 Task: Search one way flight ticket for 1 adult, 6 children, 1 infant in seat and 1 infant on lap in business from Philadelphia: Philadelphia International Airport to Fort Wayne: Fort Wayne International Airport on 8-4-2023. Choice of flights is American. Number of bags: 2 checked bags. Price is upto 45000. Outbound departure time preference is 10:15.
Action: Mouse moved to (344, 299)
Screenshot: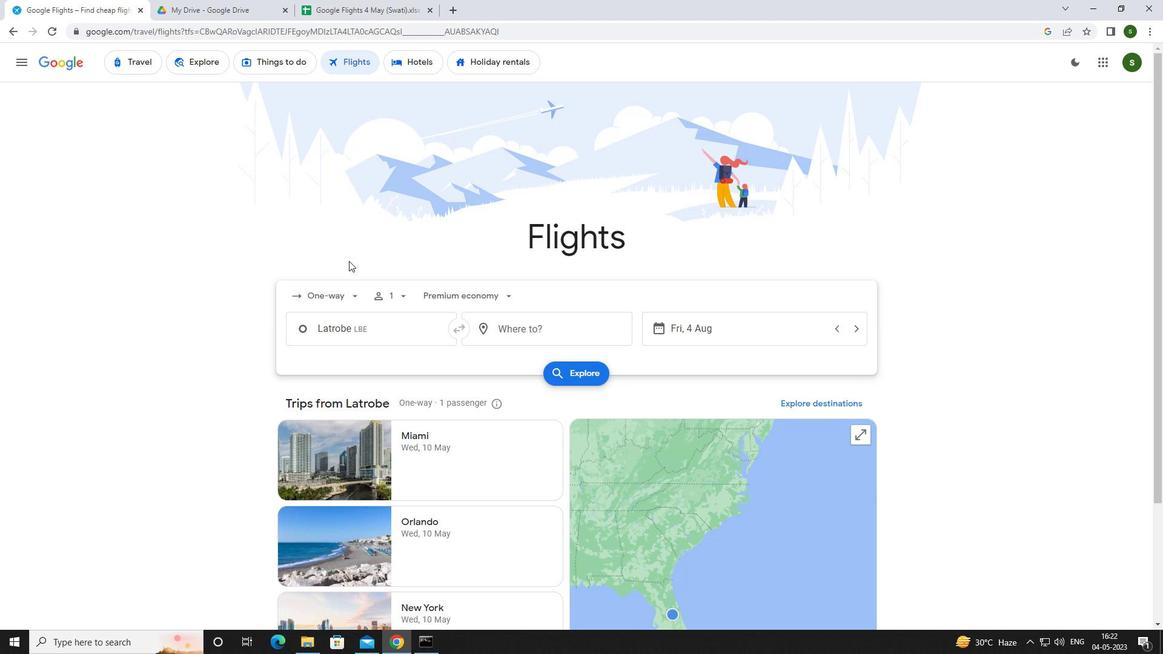 
Action: Mouse pressed left at (344, 299)
Screenshot: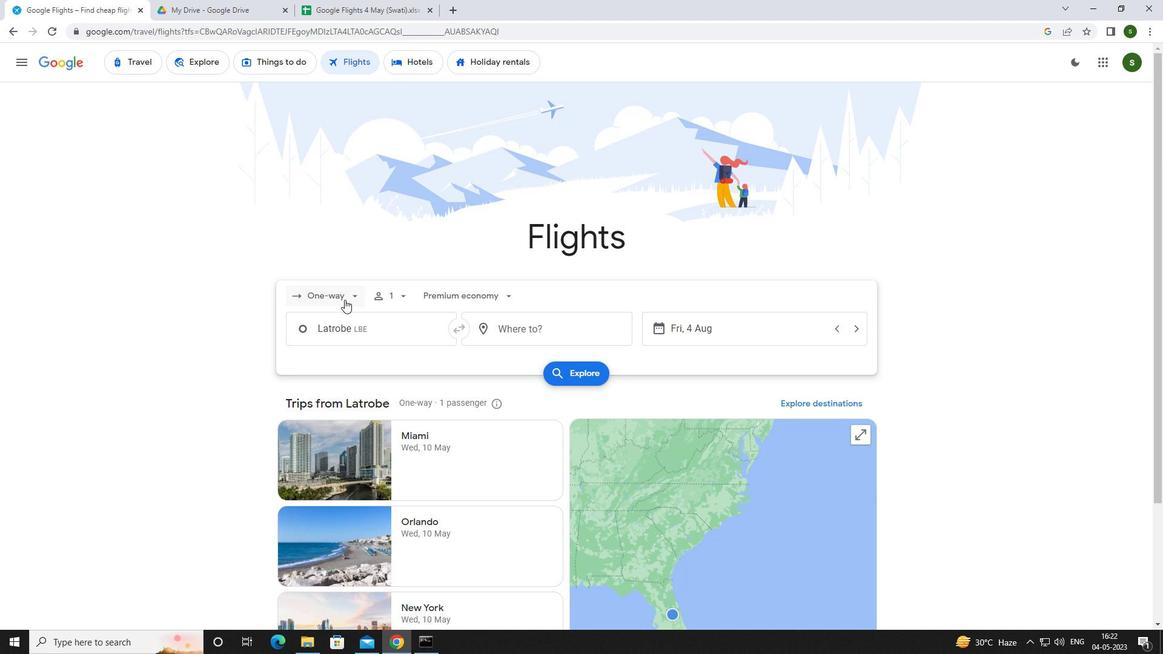 
Action: Mouse moved to (342, 348)
Screenshot: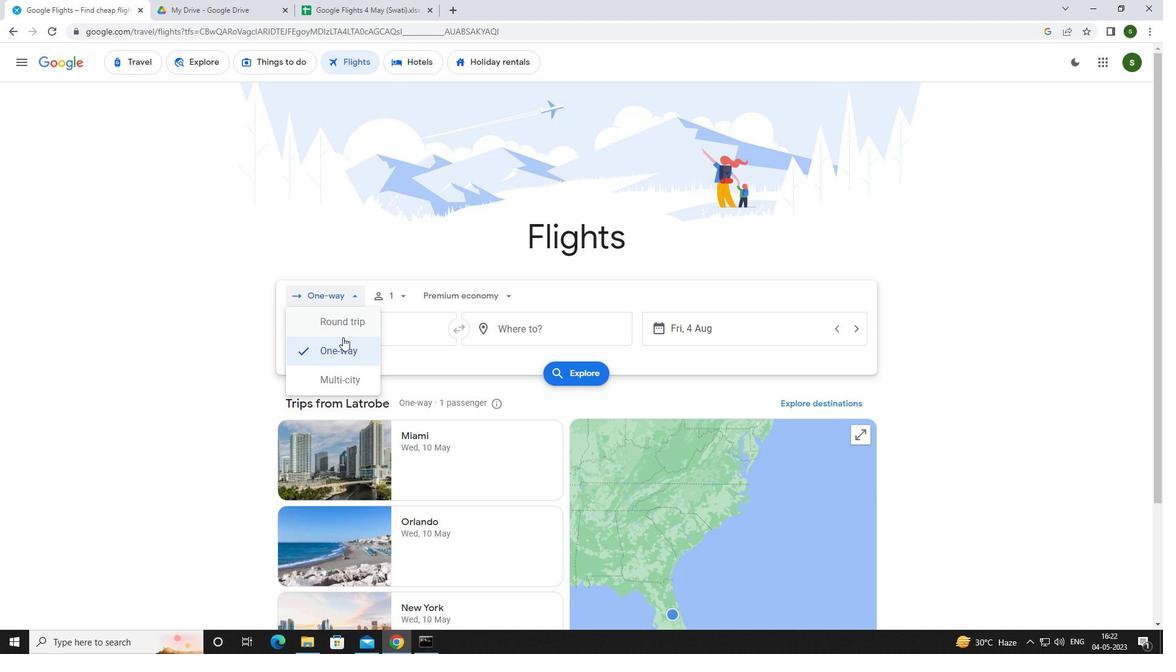 
Action: Mouse pressed left at (342, 348)
Screenshot: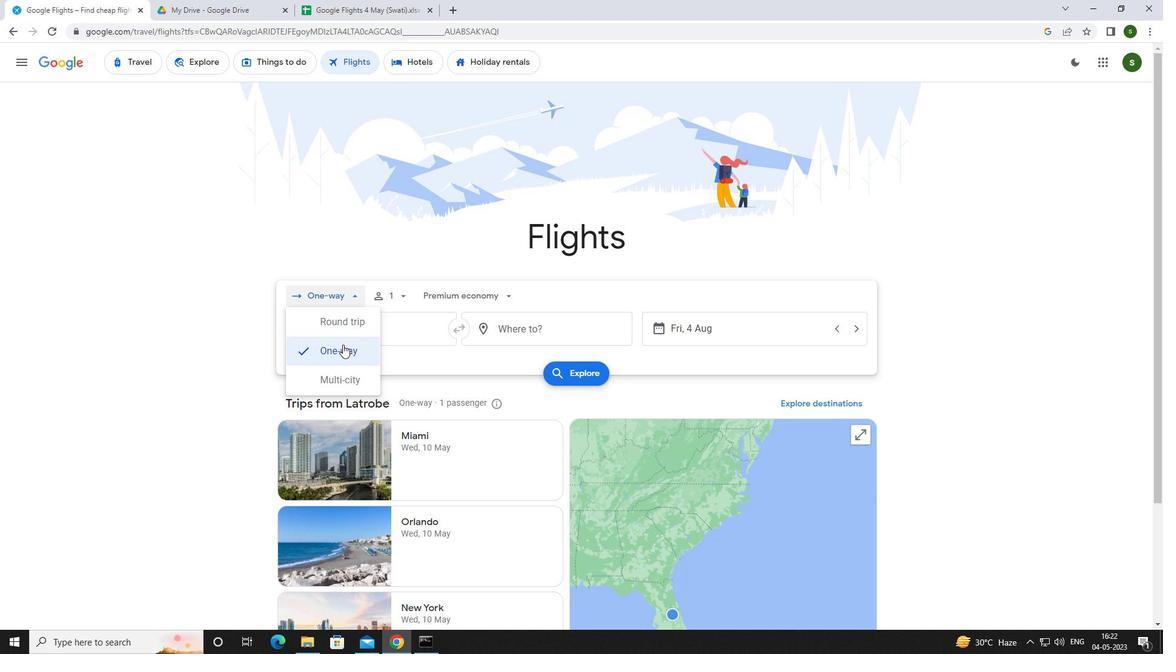 
Action: Mouse moved to (409, 294)
Screenshot: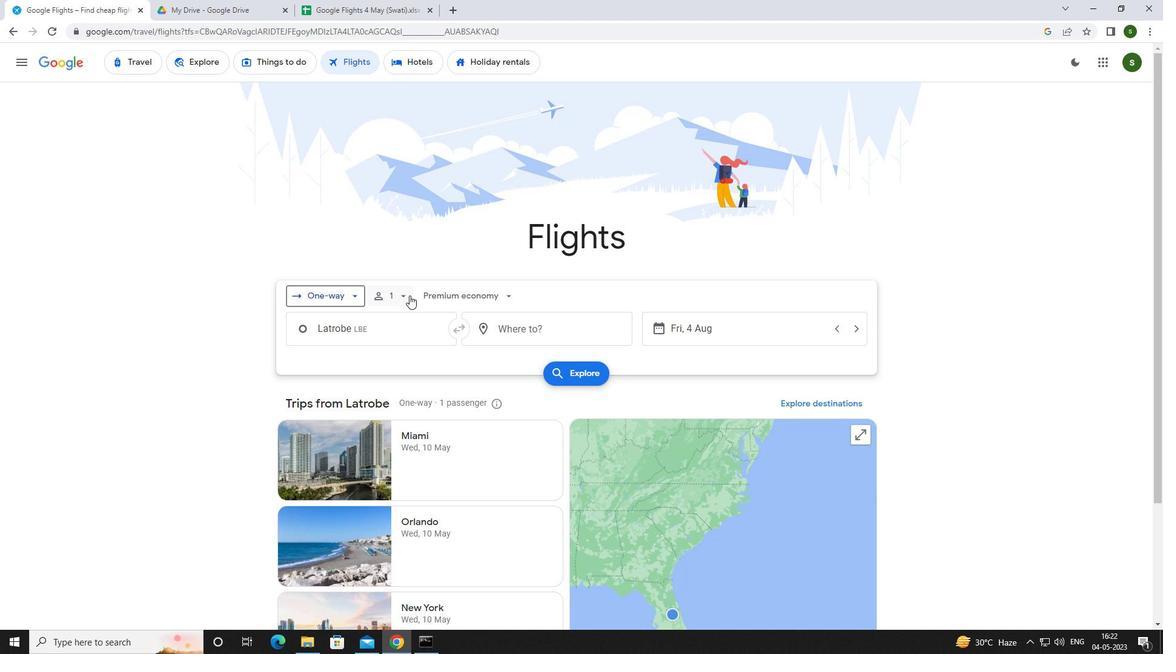 
Action: Mouse pressed left at (409, 294)
Screenshot: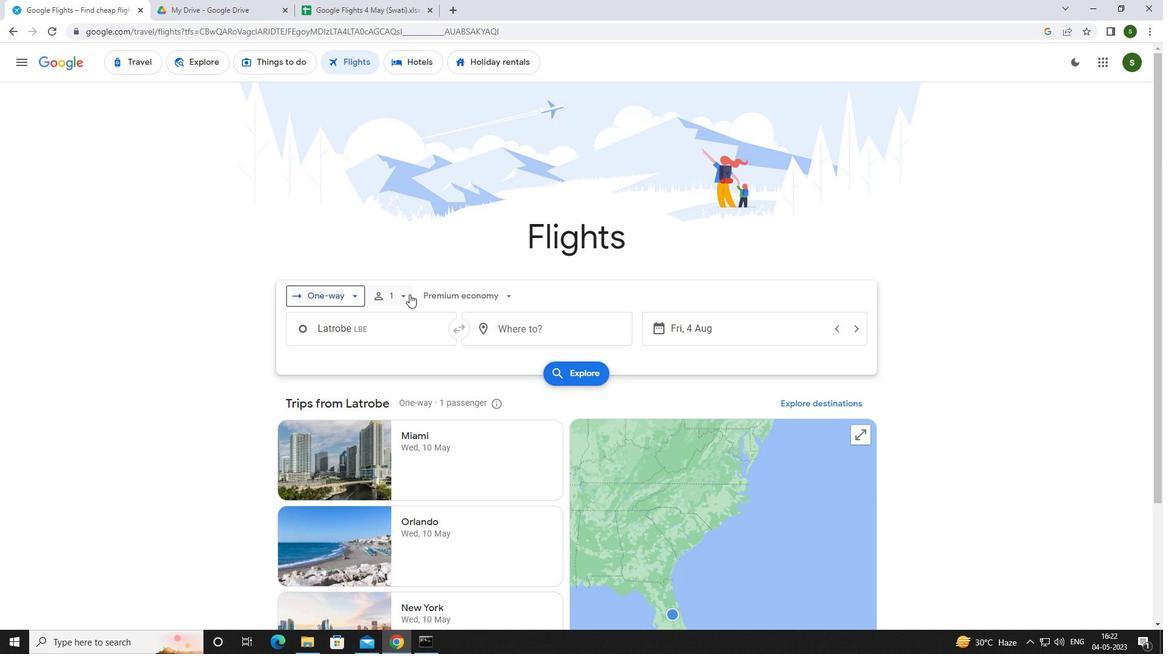 
Action: Mouse moved to (497, 357)
Screenshot: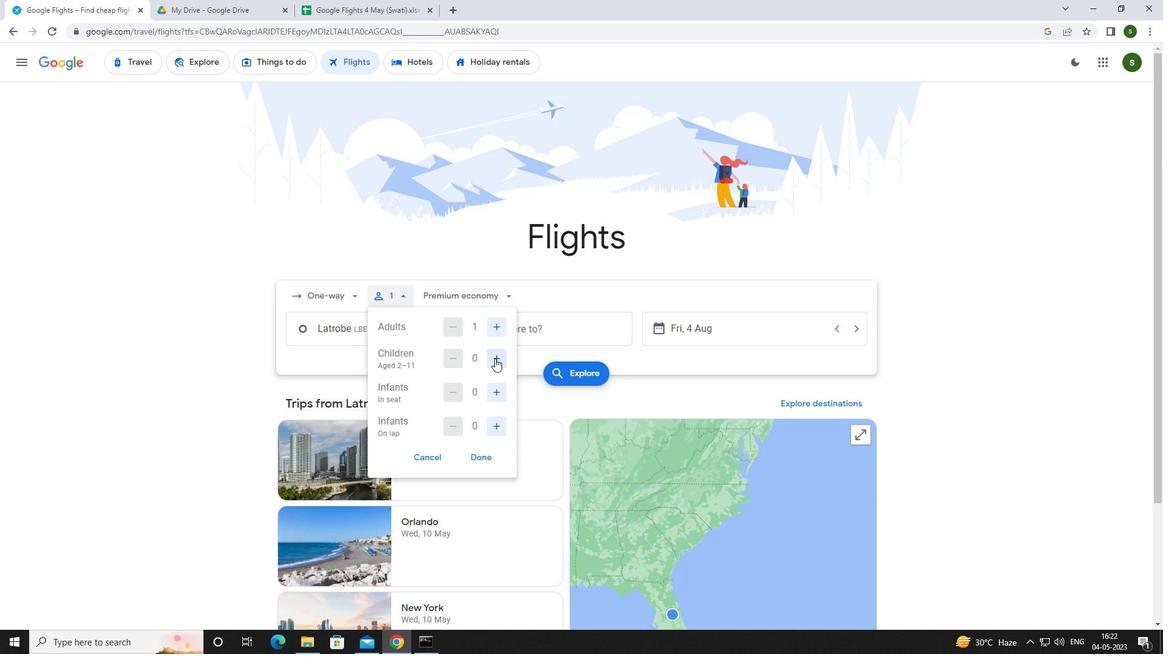 
Action: Mouse pressed left at (497, 357)
Screenshot: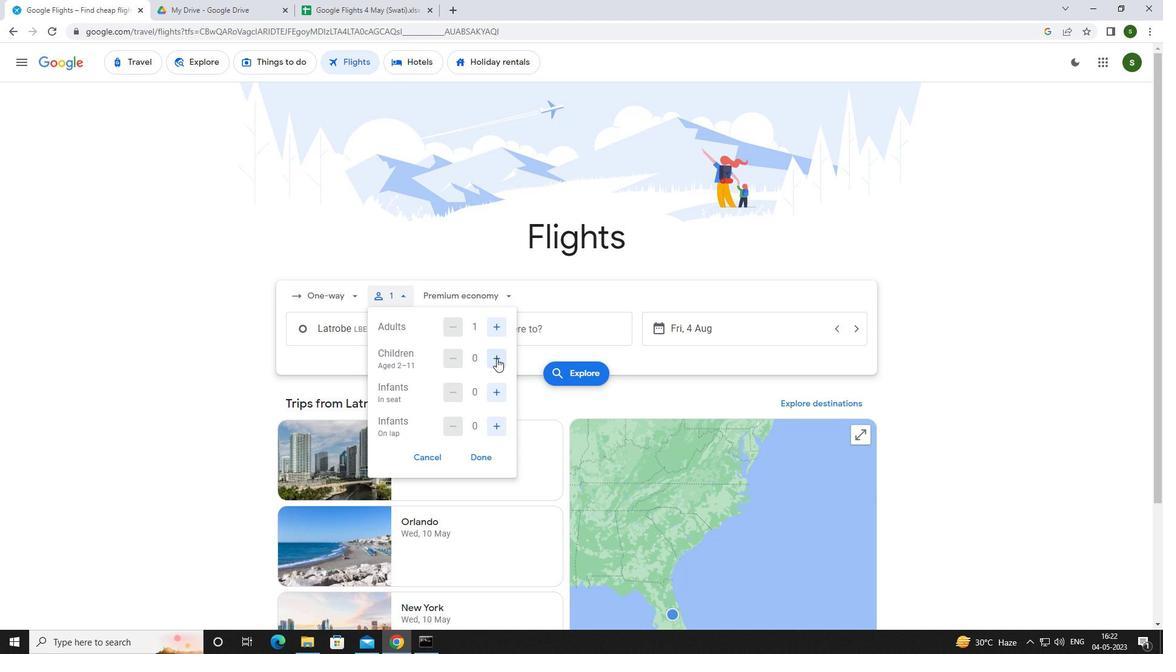 
Action: Mouse pressed left at (497, 357)
Screenshot: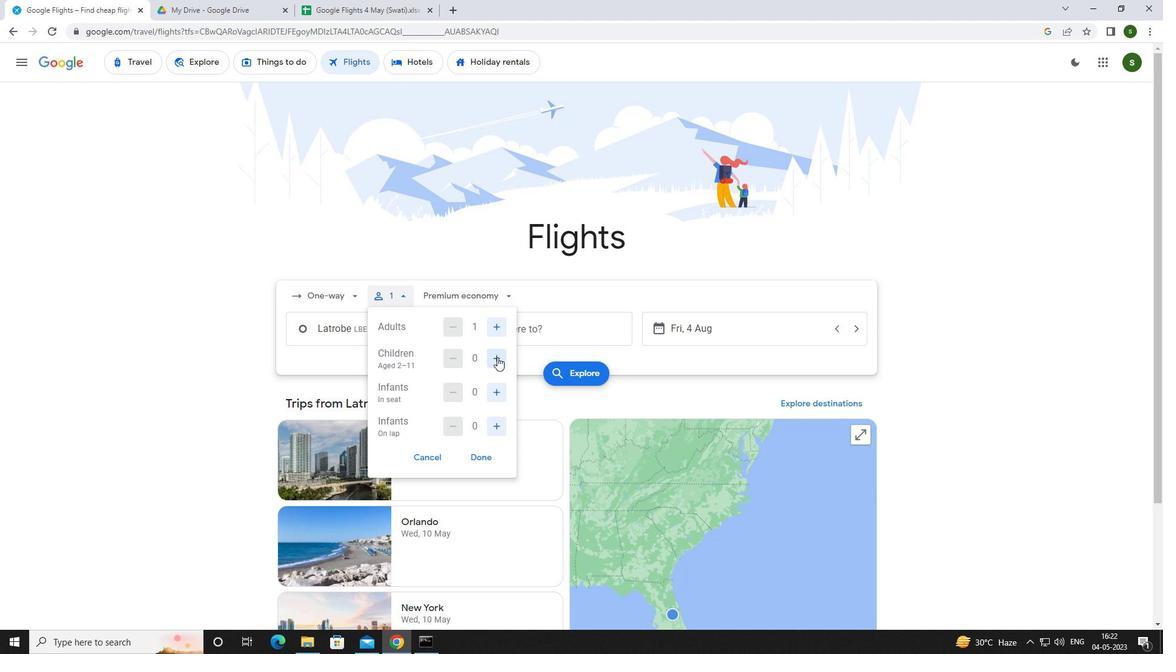 
Action: Mouse pressed left at (497, 357)
Screenshot: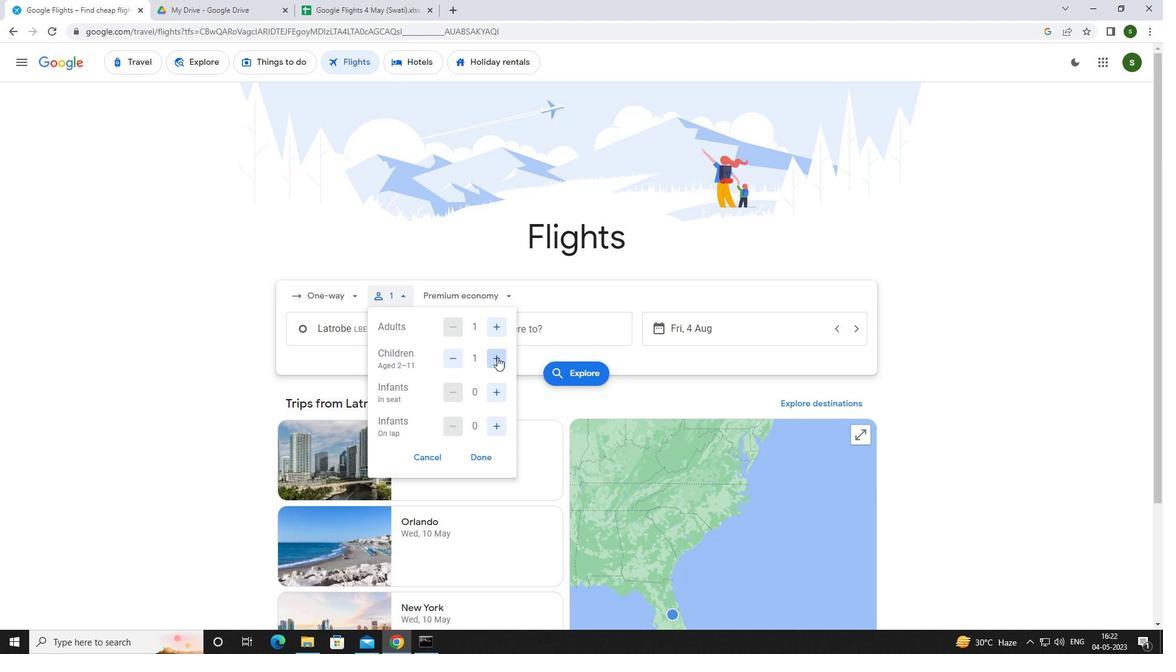 
Action: Mouse pressed left at (497, 357)
Screenshot: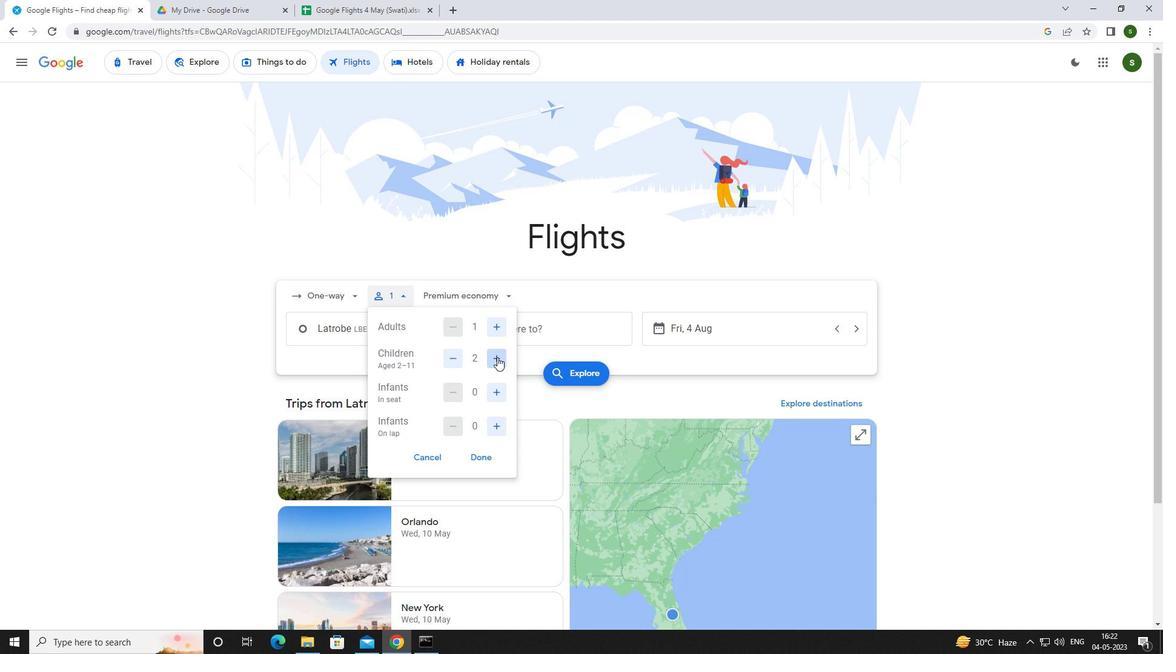 
Action: Mouse pressed left at (497, 357)
Screenshot: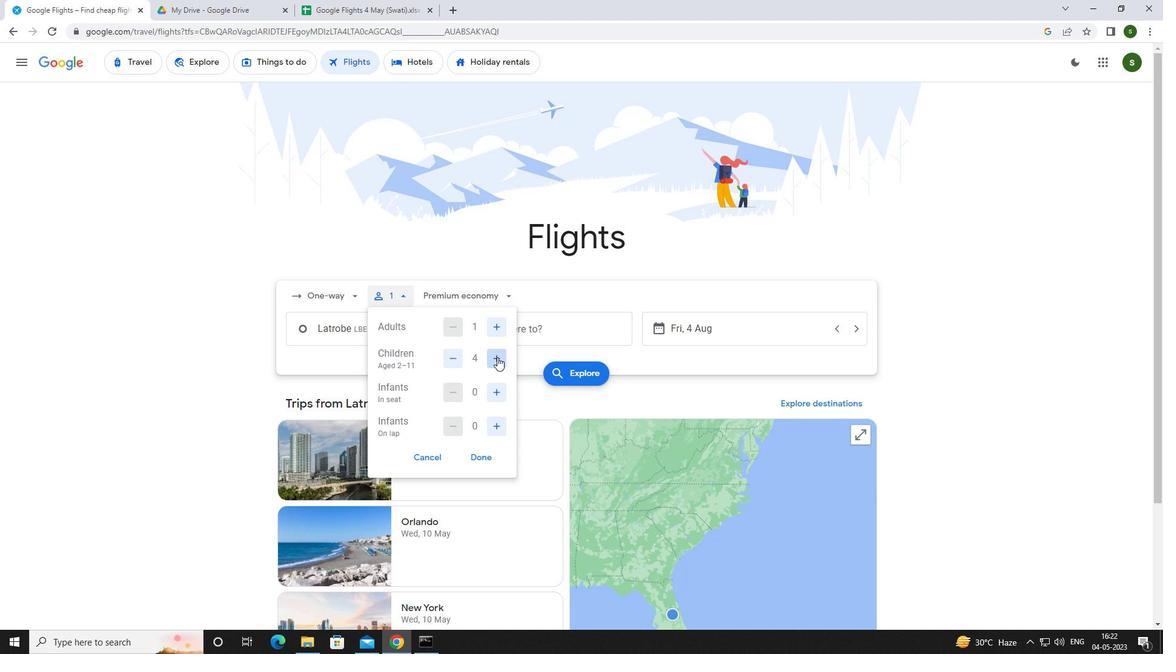 
Action: Mouse pressed left at (497, 357)
Screenshot: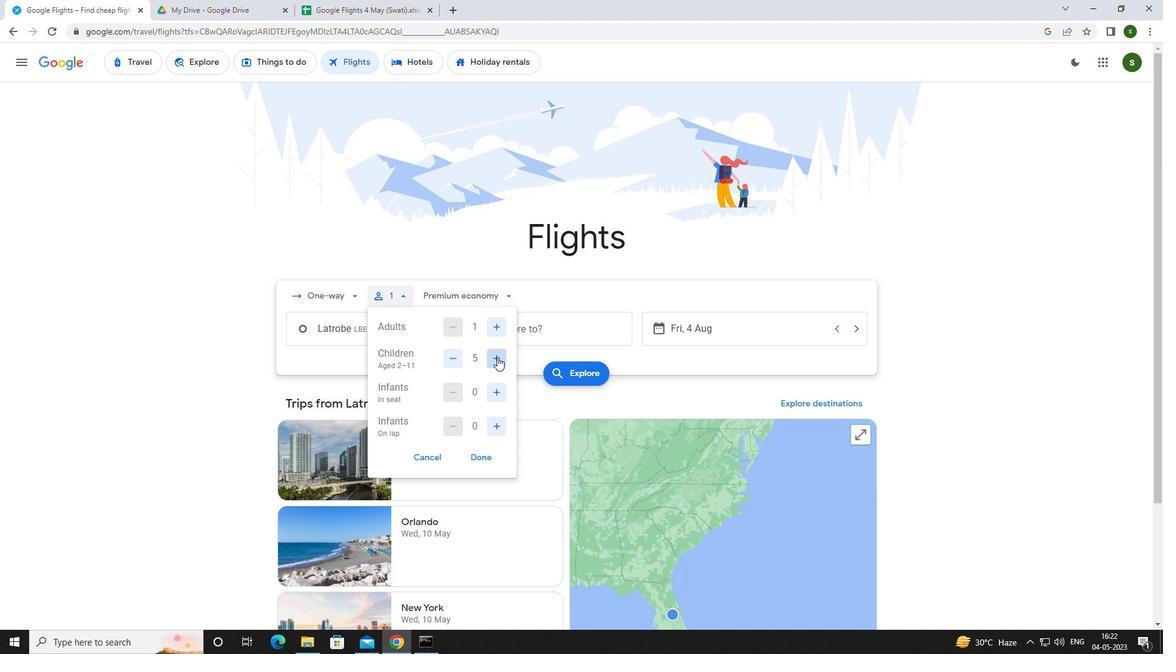 
Action: Mouse moved to (496, 386)
Screenshot: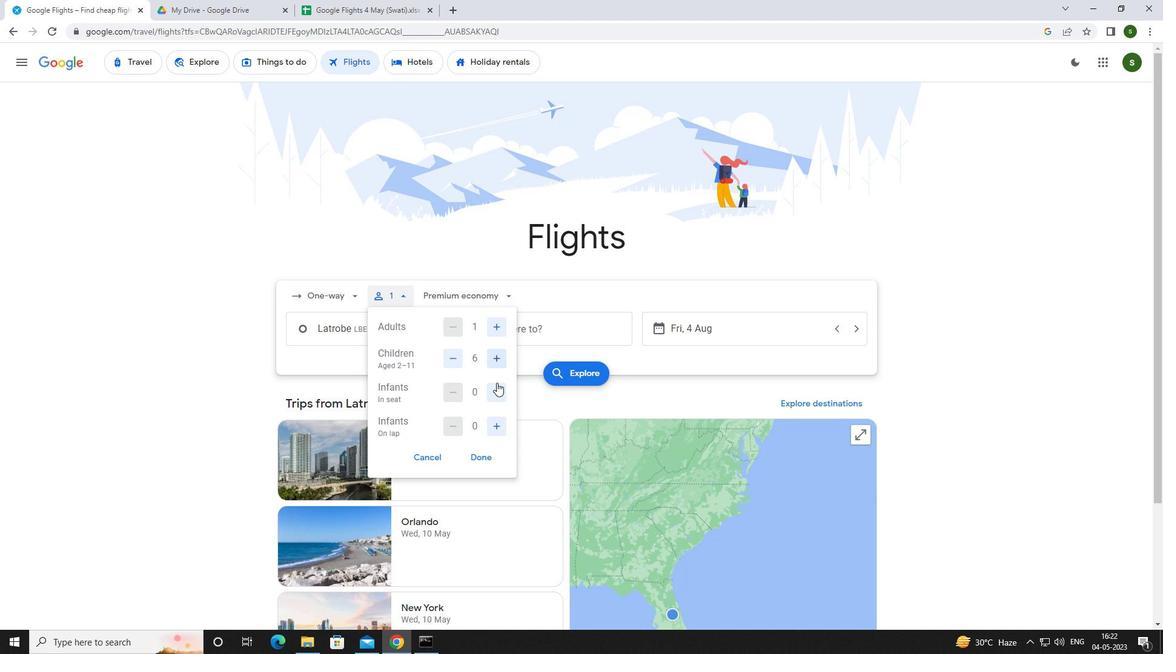 
Action: Mouse pressed left at (496, 386)
Screenshot: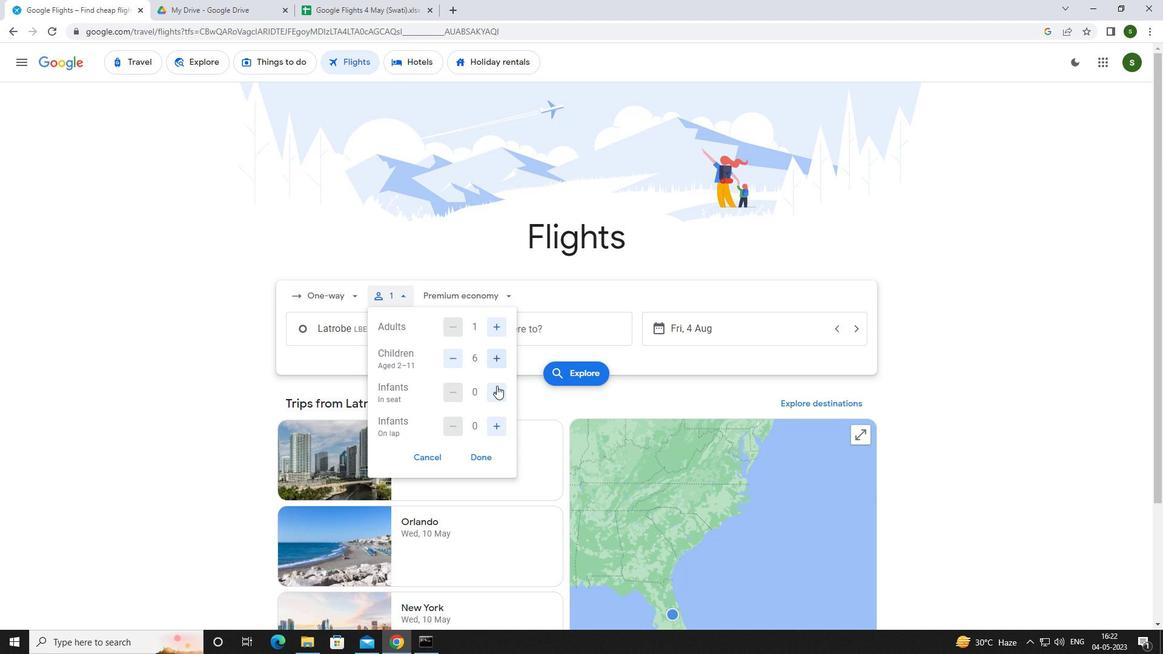
Action: Mouse moved to (491, 425)
Screenshot: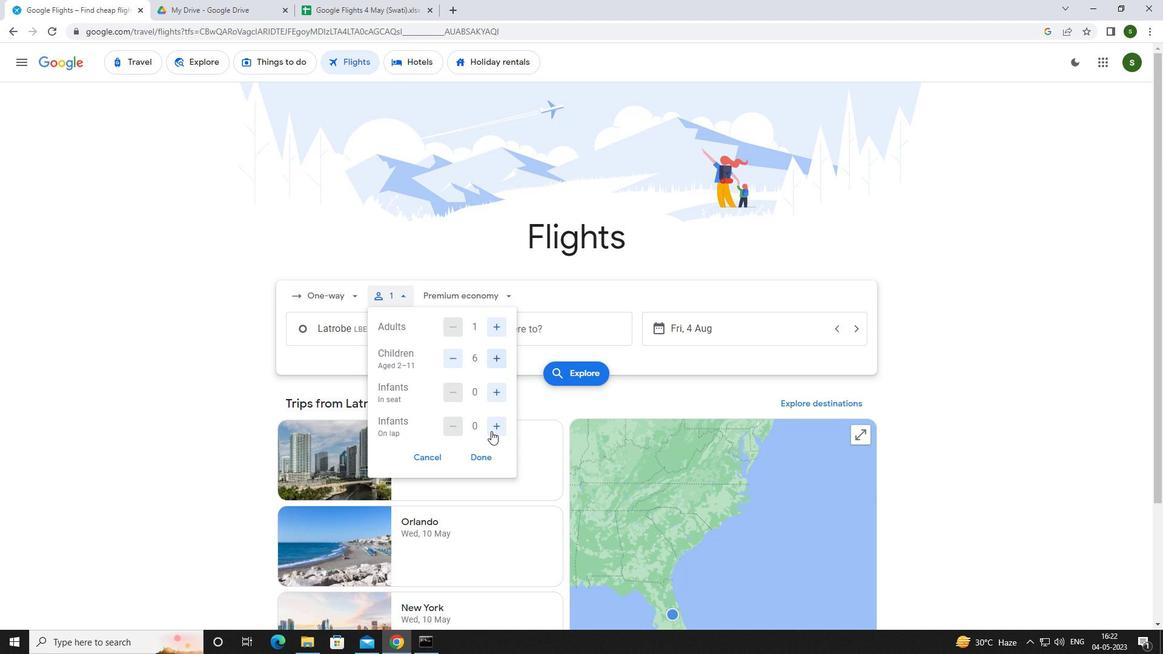 
Action: Mouse pressed left at (491, 425)
Screenshot: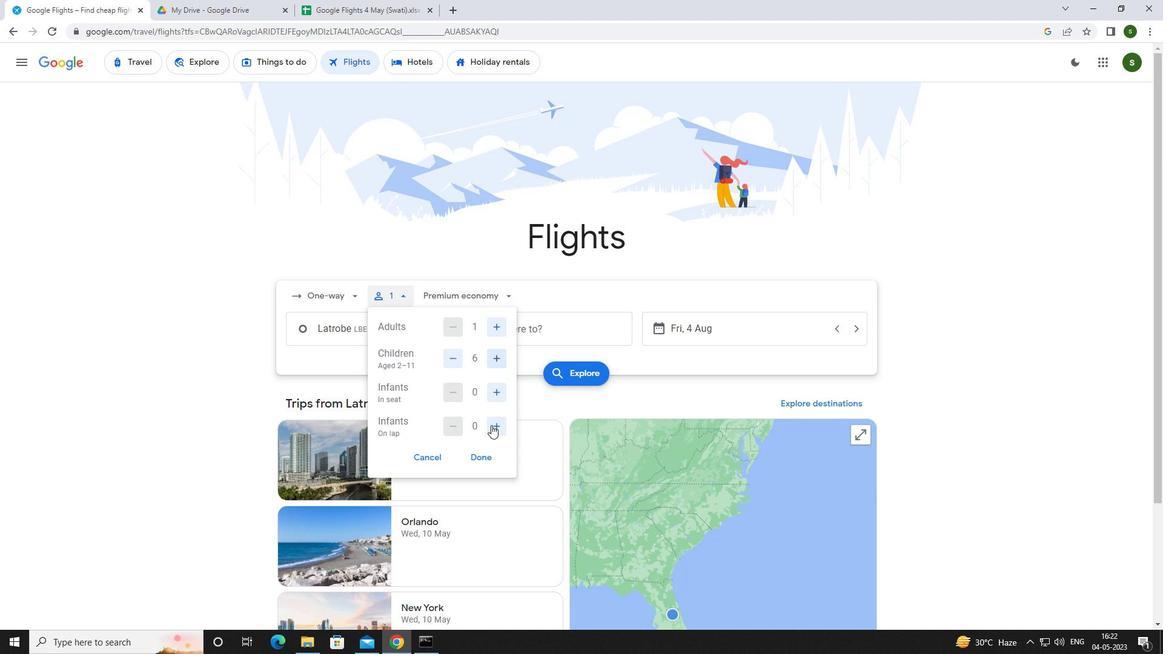 
Action: Mouse moved to (472, 290)
Screenshot: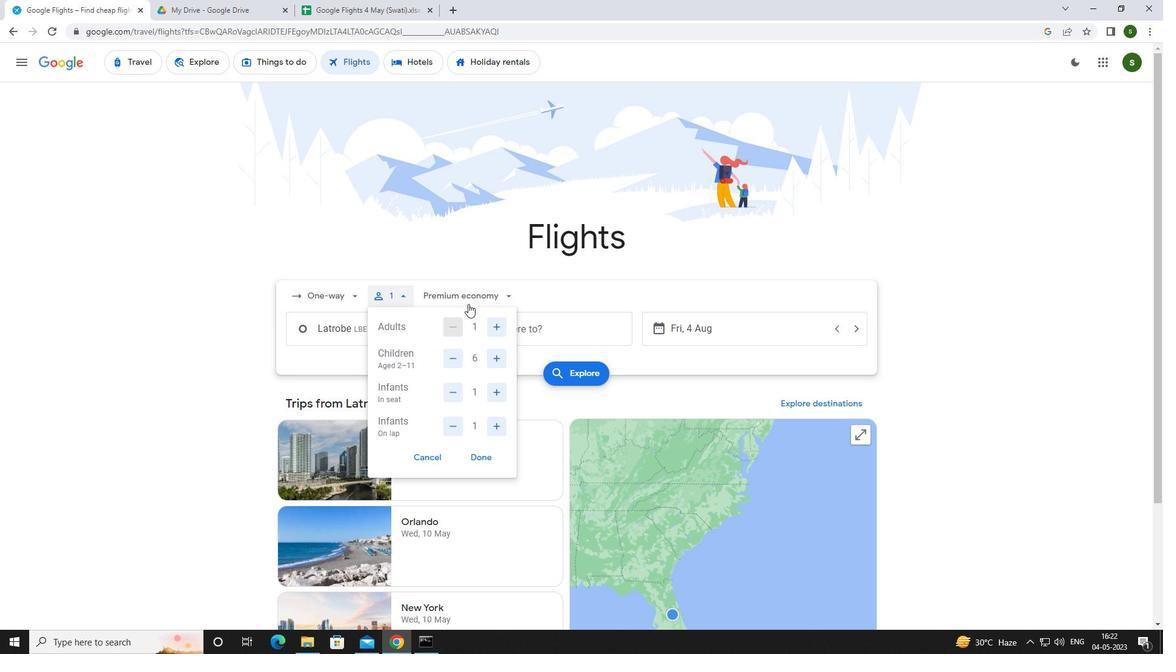 
Action: Mouse pressed left at (472, 290)
Screenshot: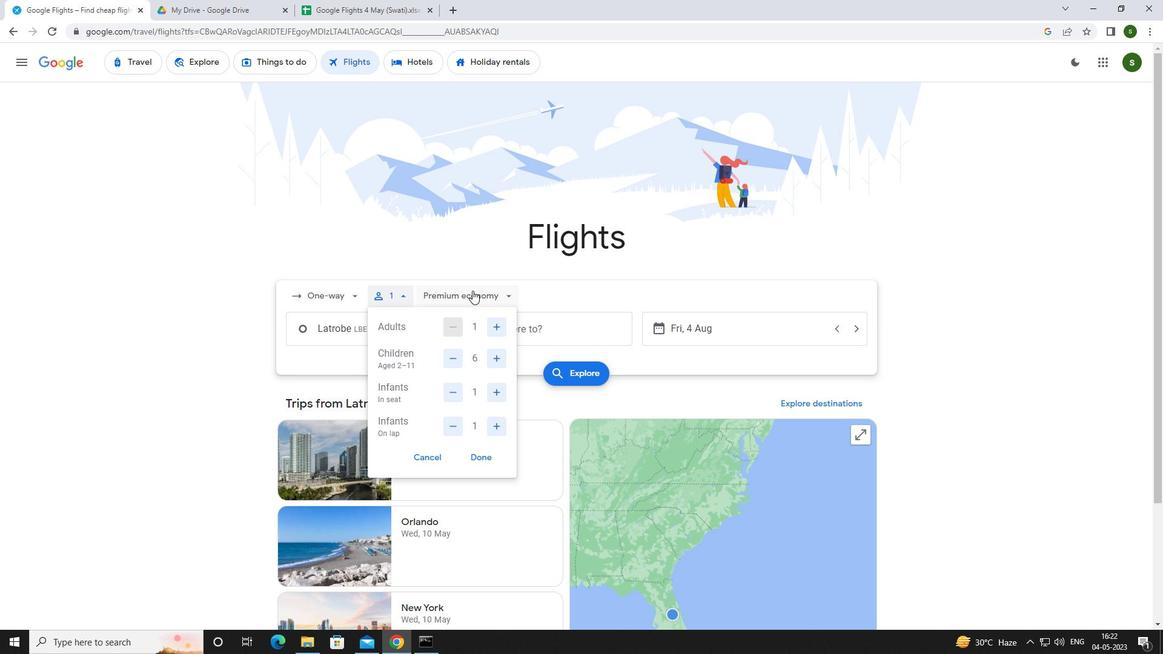 
Action: Mouse moved to (482, 374)
Screenshot: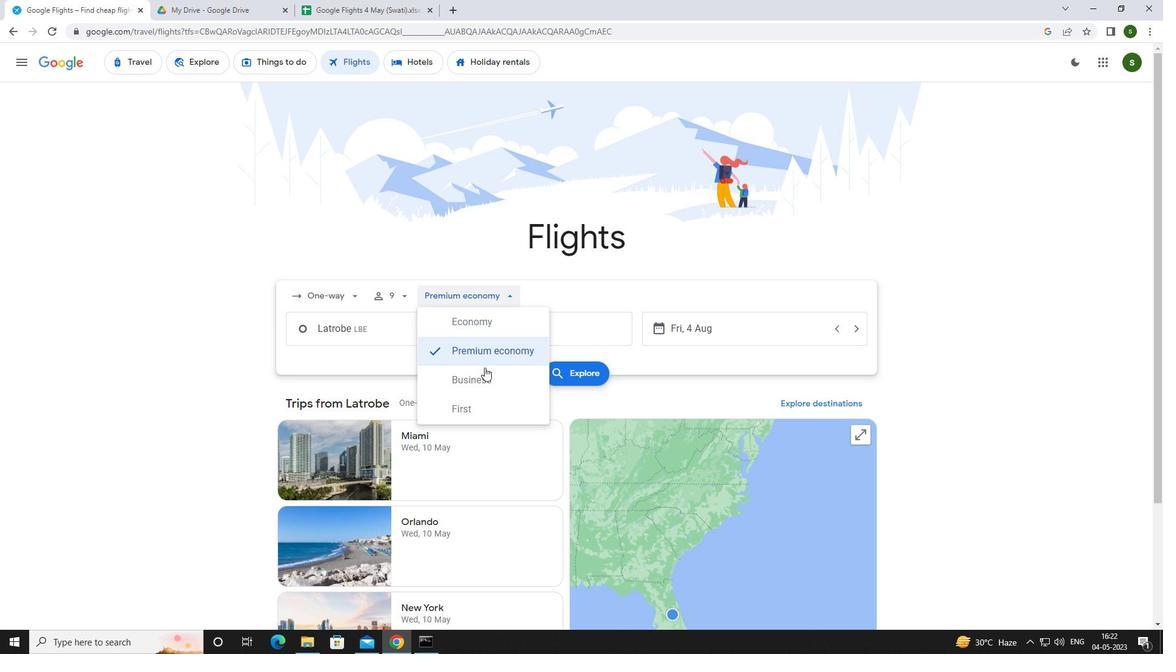 
Action: Mouse pressed left at (482, 374)
Screenshot: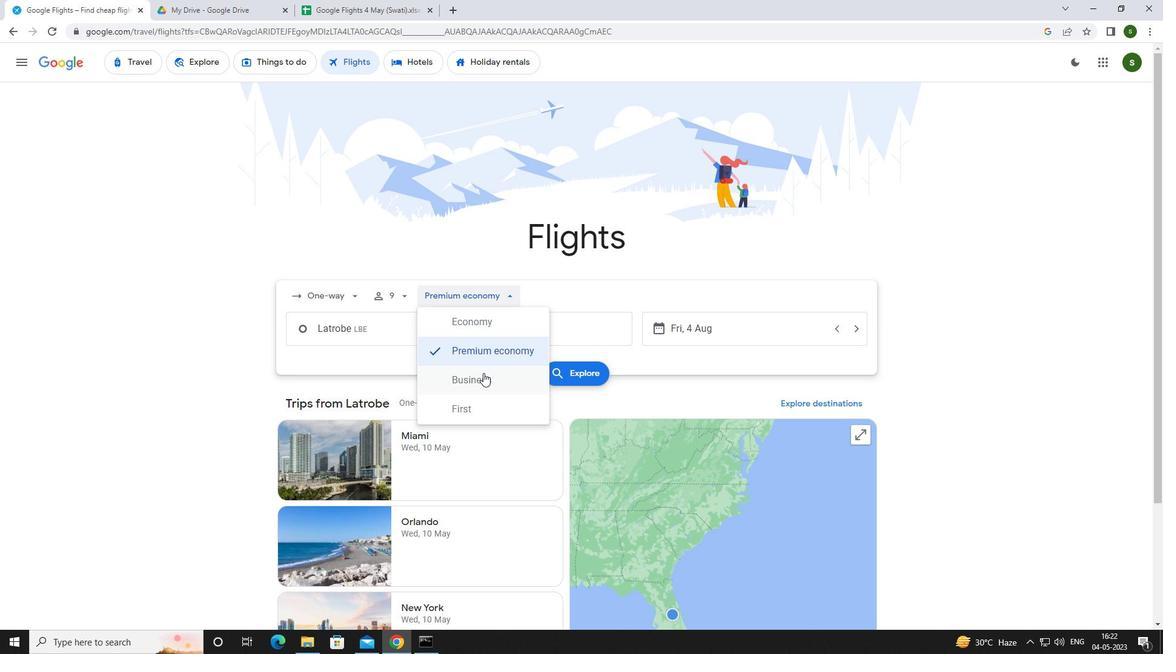 
Action: Mouse moved to (405, 328)
Screenshot: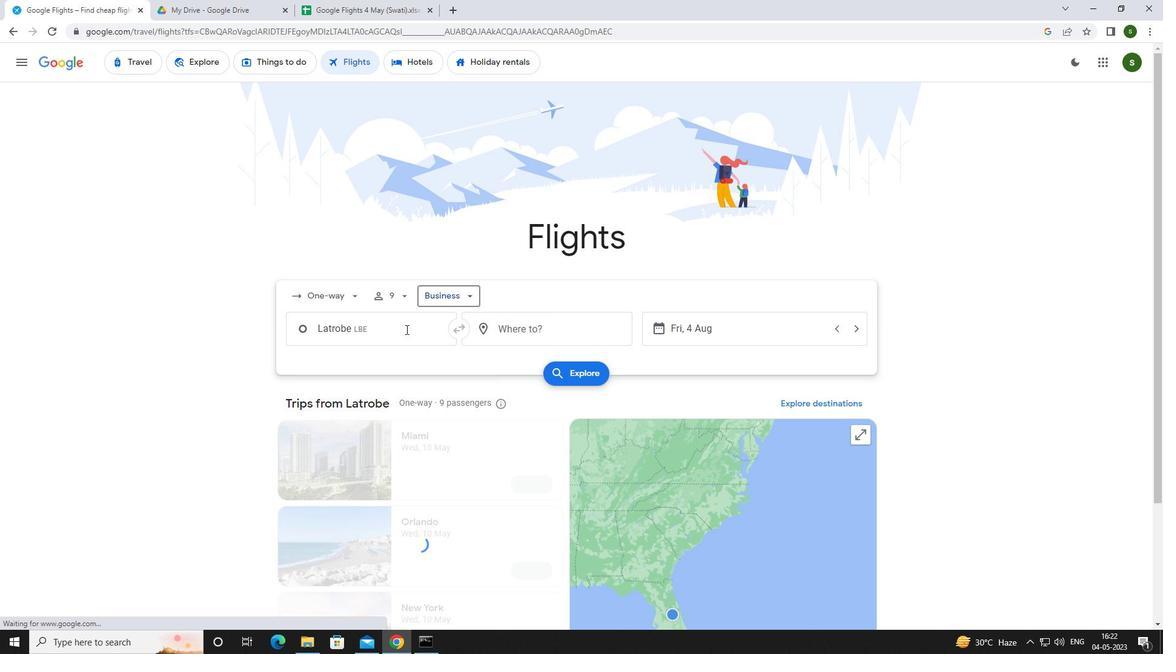 
Action: Mouse pressed left at (405, 328)
Screenshot: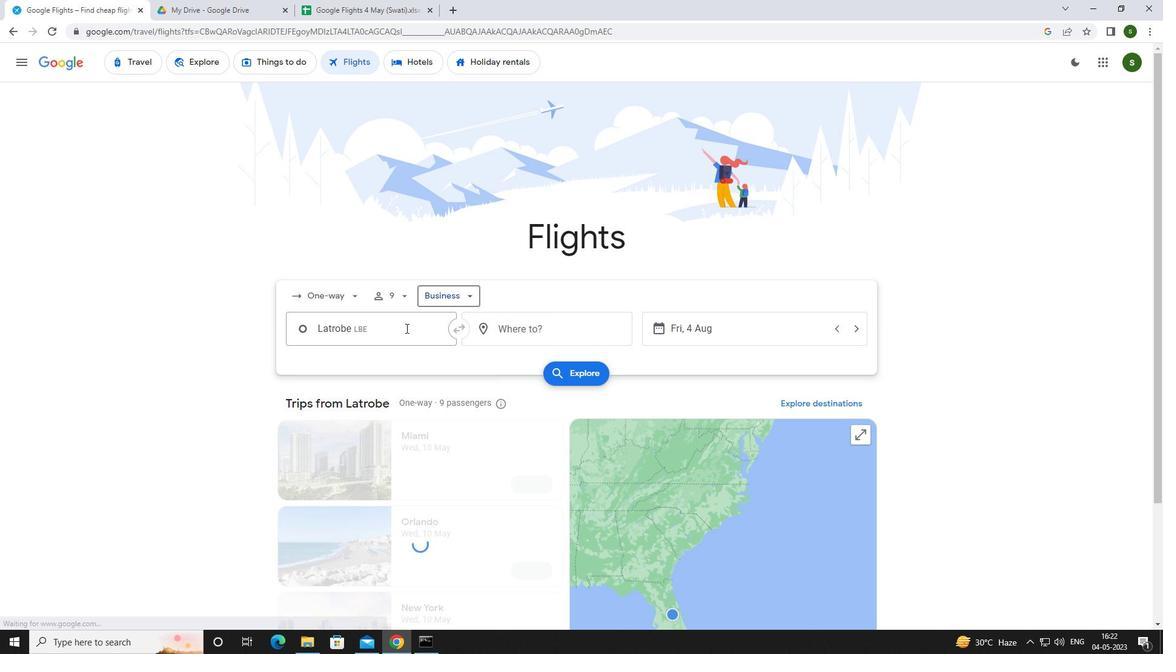 
Action: Mouse moved to (405, 327)
Screenshot: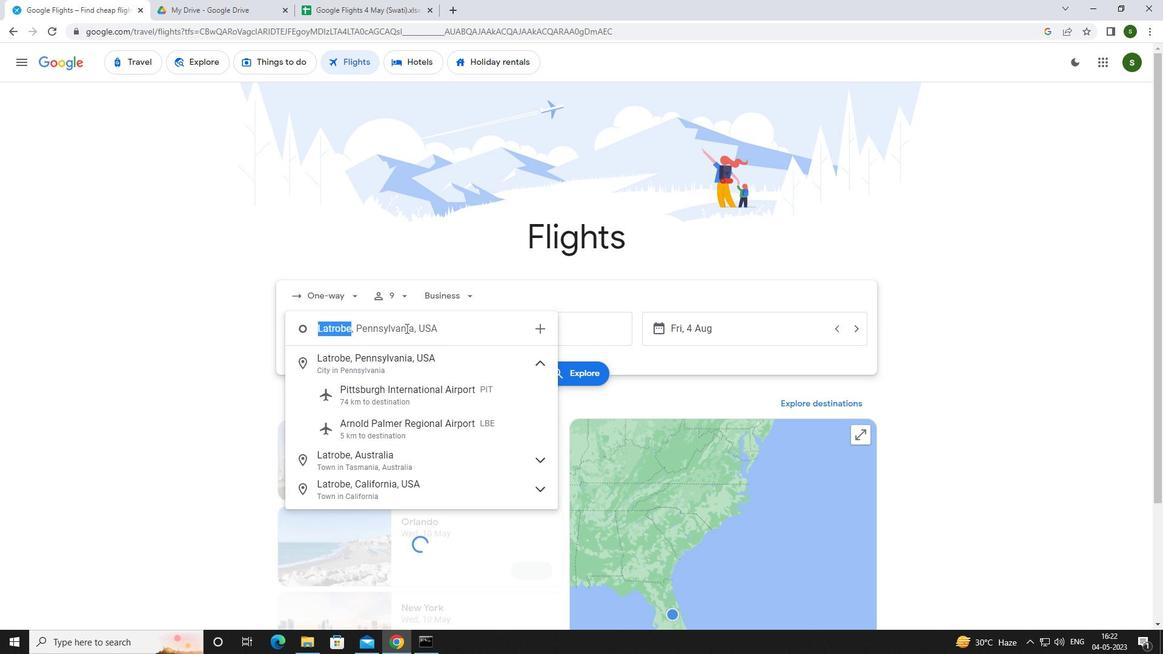 
Action: Key pressed <Key.caps_lock>p<Key.caps_lock>hiladelph
Screenshot: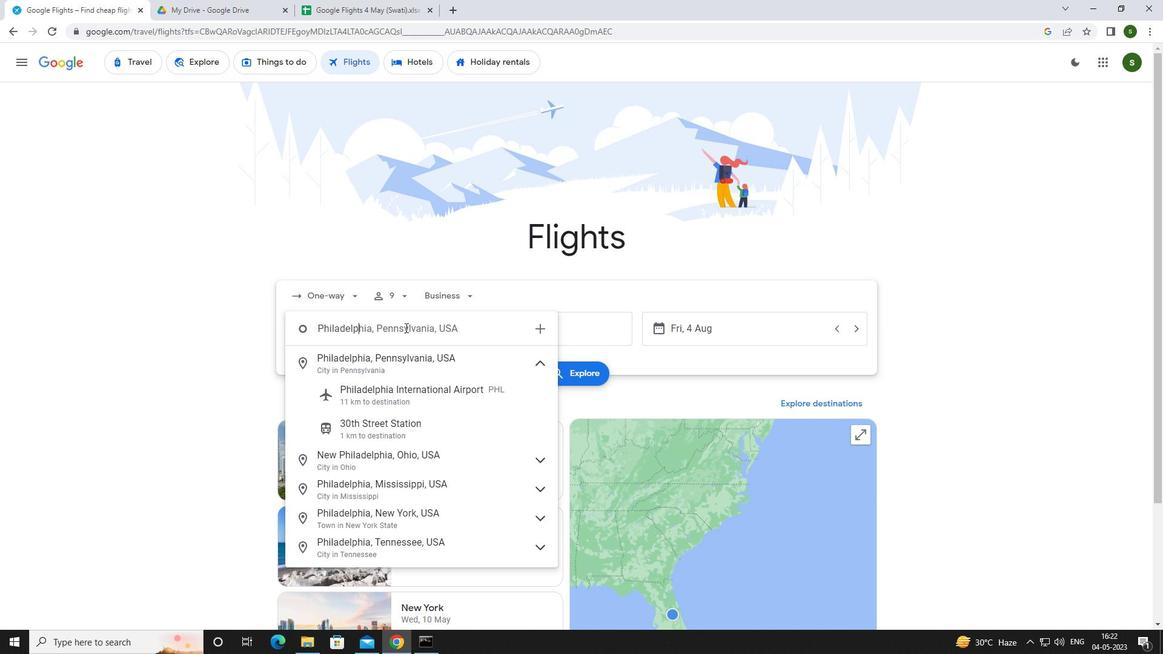 
Action: Mouse moved to (392, 394)
Screenshot: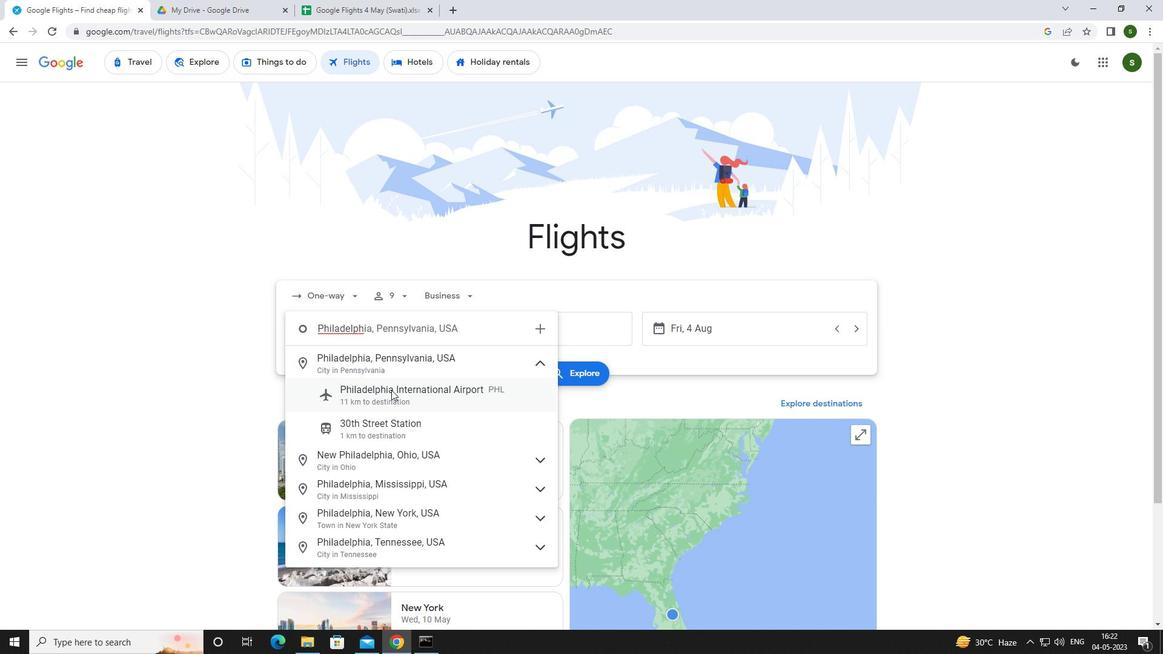 
Action: Mouse pressed left at (392, 394)
Screenshot: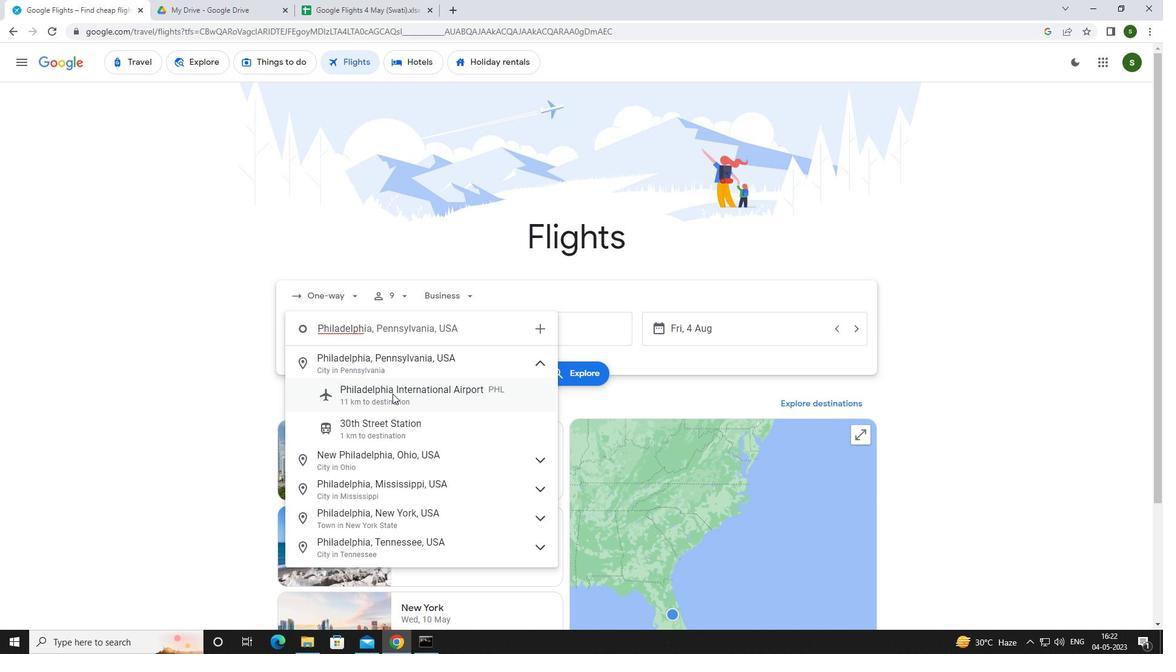 
Action: Mouse moved to (524, 333)
Screenshot: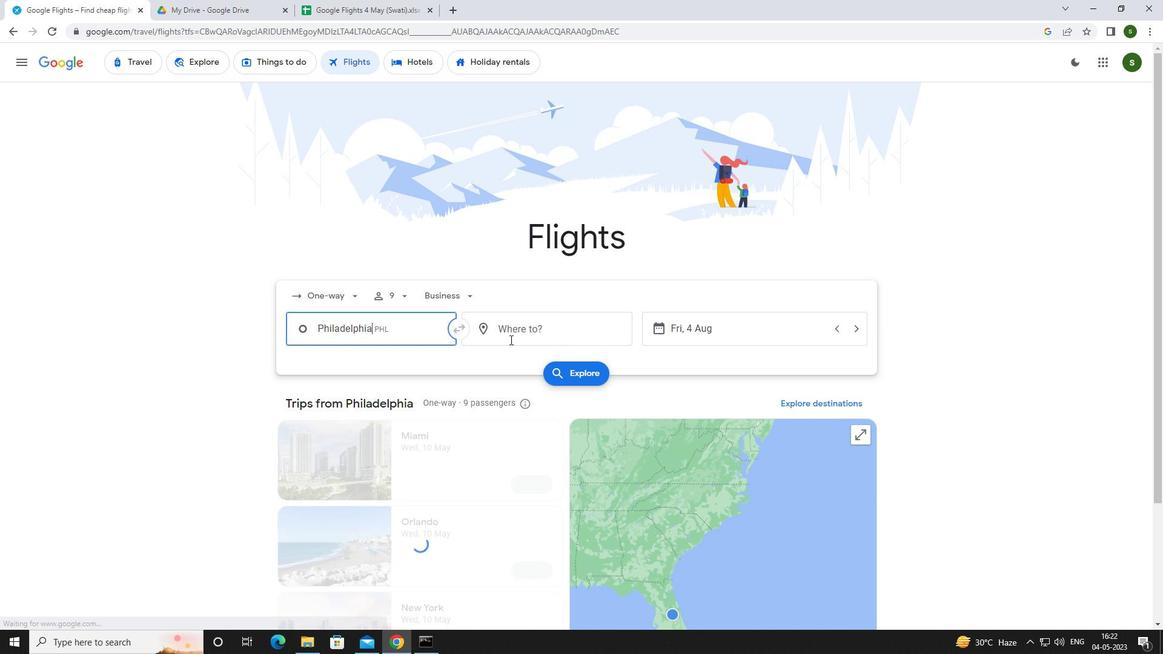 
Action: Mouse pressed left at (524, 333)
Screenshot: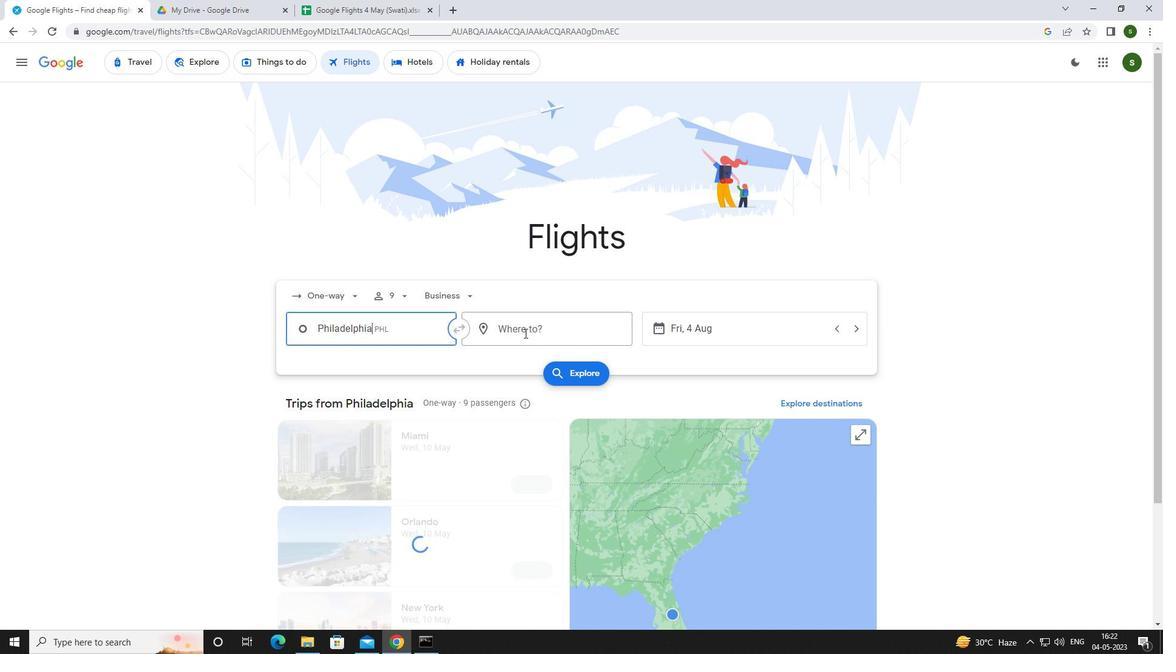 
Action: Mouse moved to (502, 341)
Screenshot: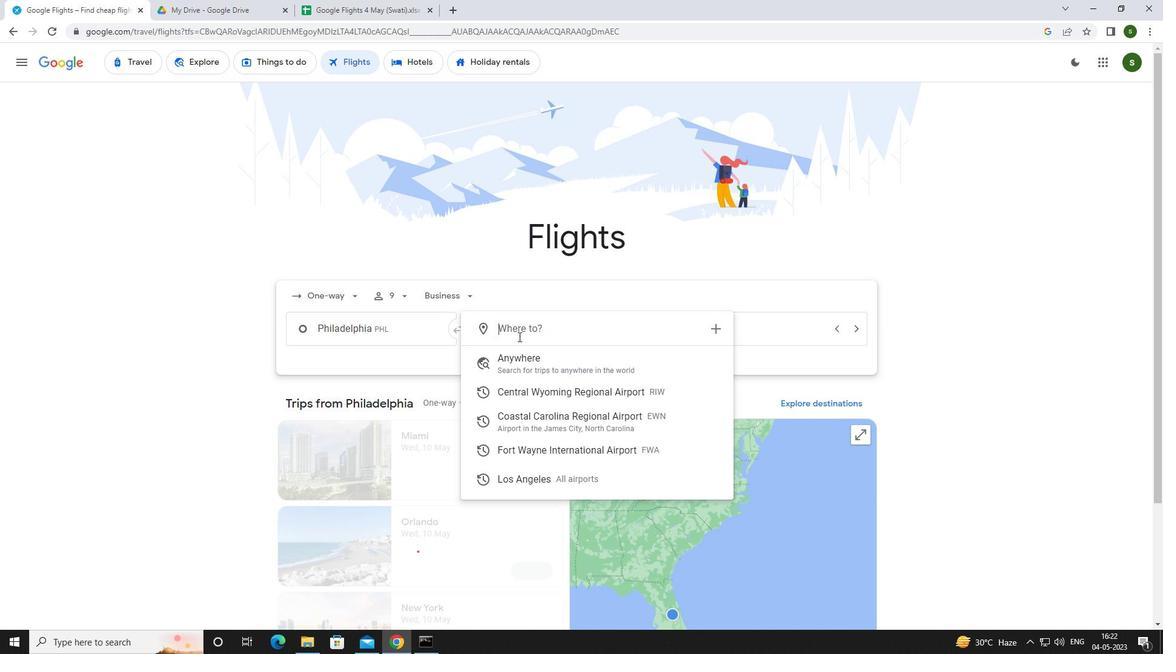 
Action: Key pressed <Key.caps_lock>f<Key.caps_lock>ort<Key.space><Key.caps_lock>w<Key.caps_lock>ay
Screenshot: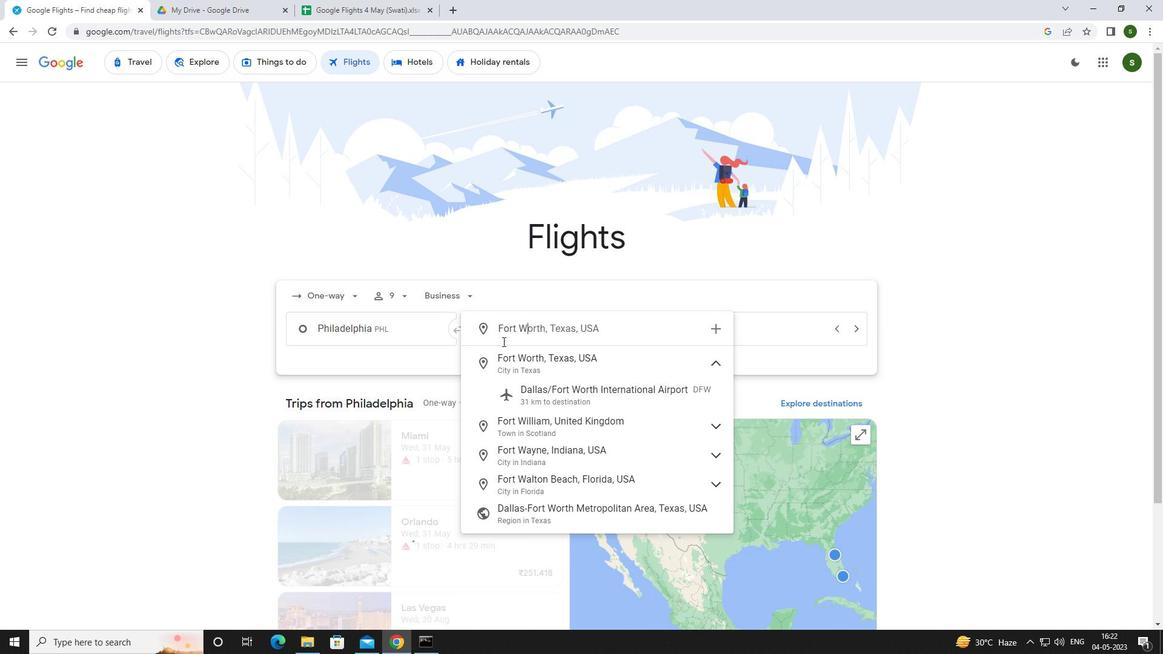 
Action: Mouse moved to (544, 396)
Screenshot: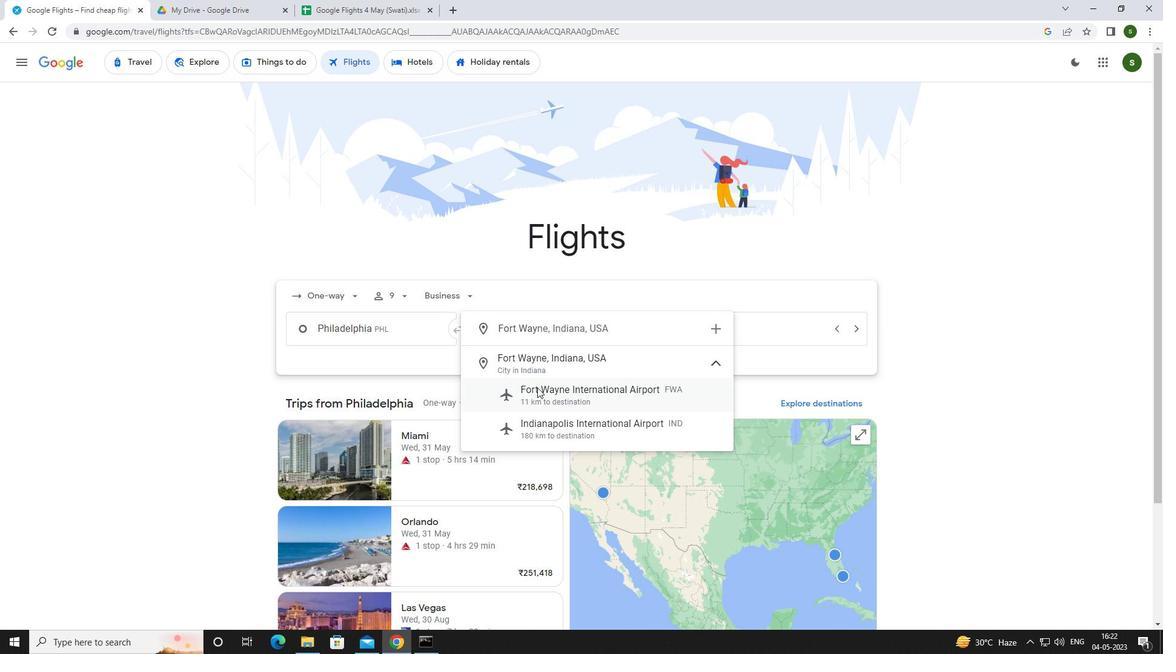 
Action: Mouse pressed left at (544, 396)
Screenshot: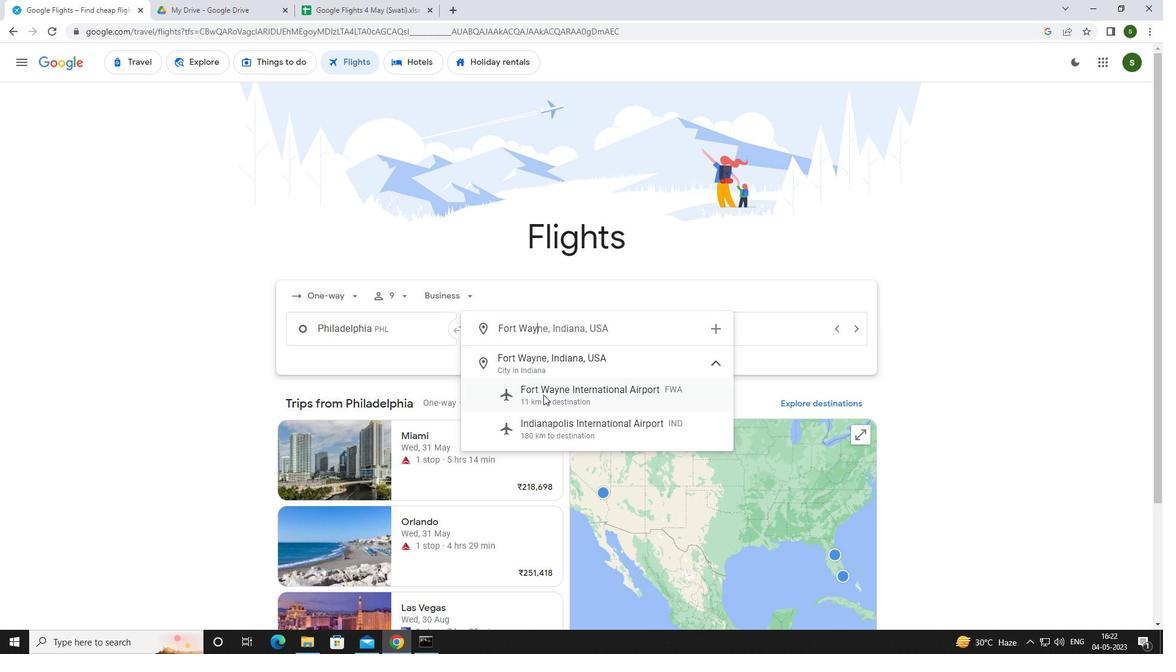 
Action: Mouse moved to (748, 315)
Screenshot: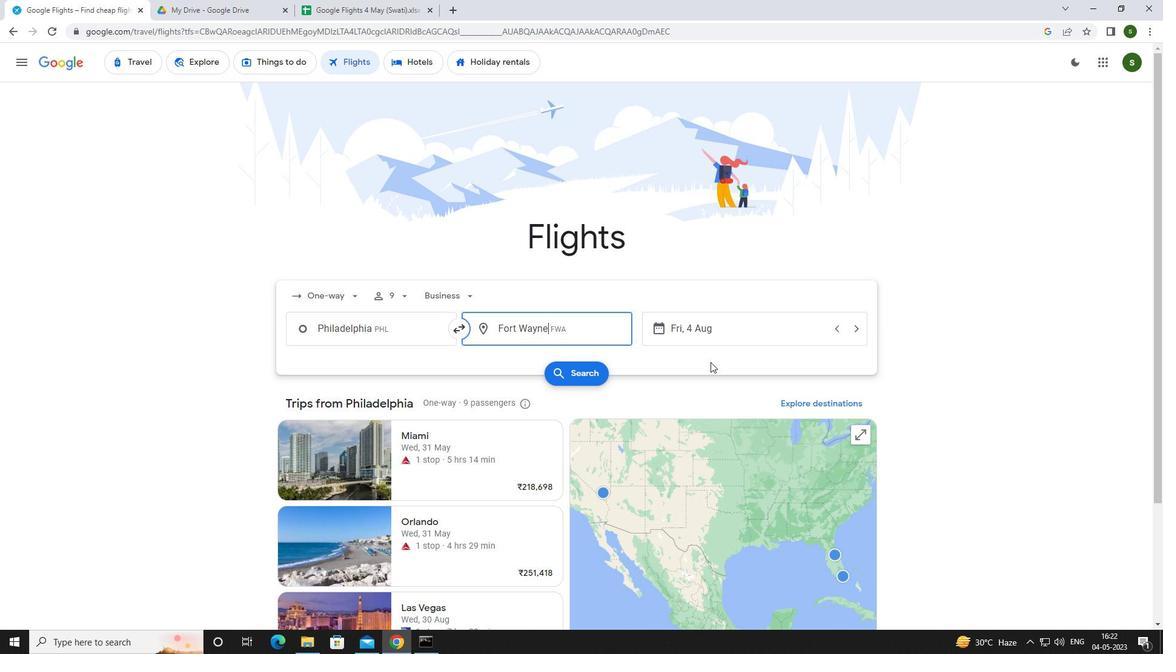
Action: Mouse pressed left at (748, 315)
Screenshot: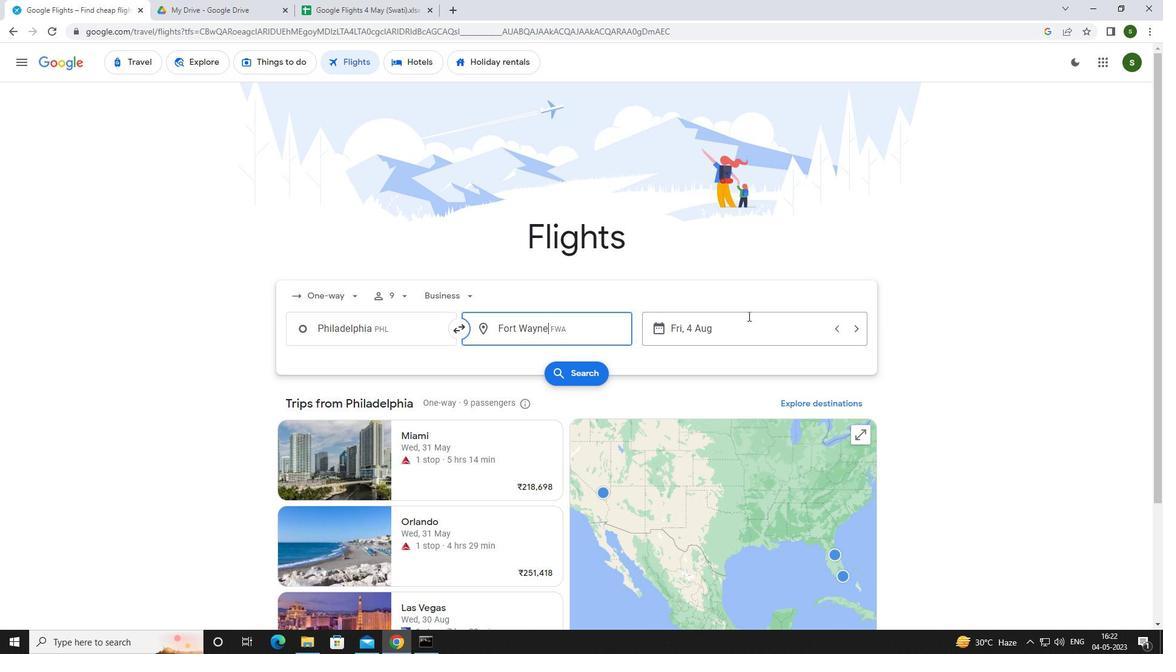 
Action: Mouse moved to (578, 413)
Screenshot: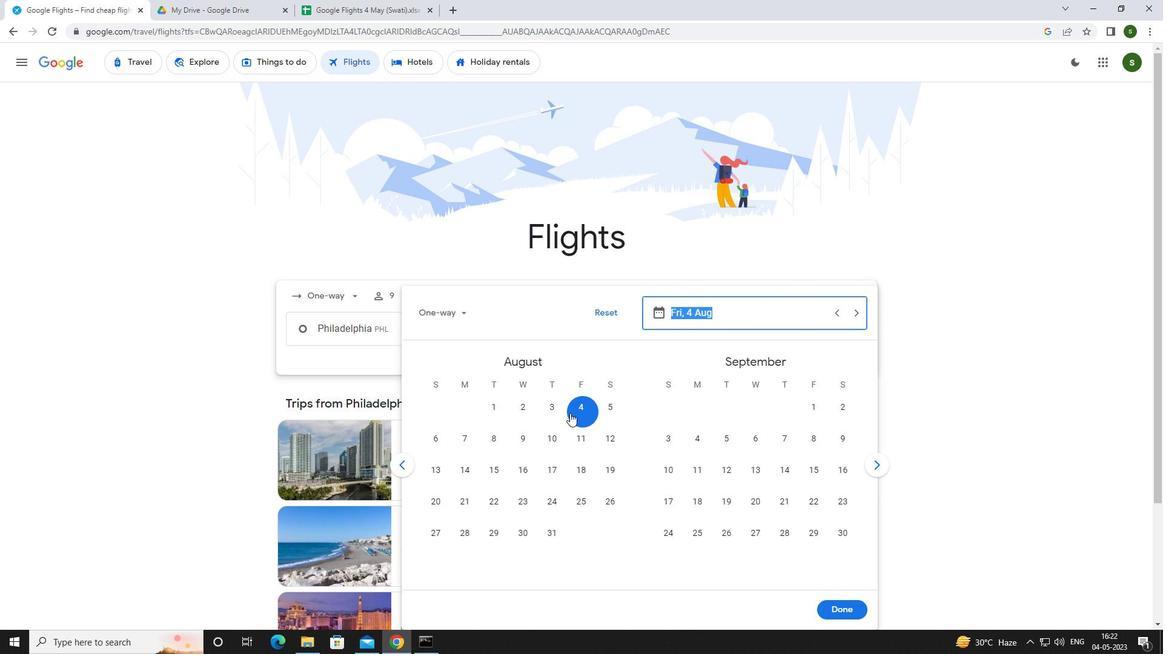 
Action: Mouse pressed left at (578, 413)
Screenshot: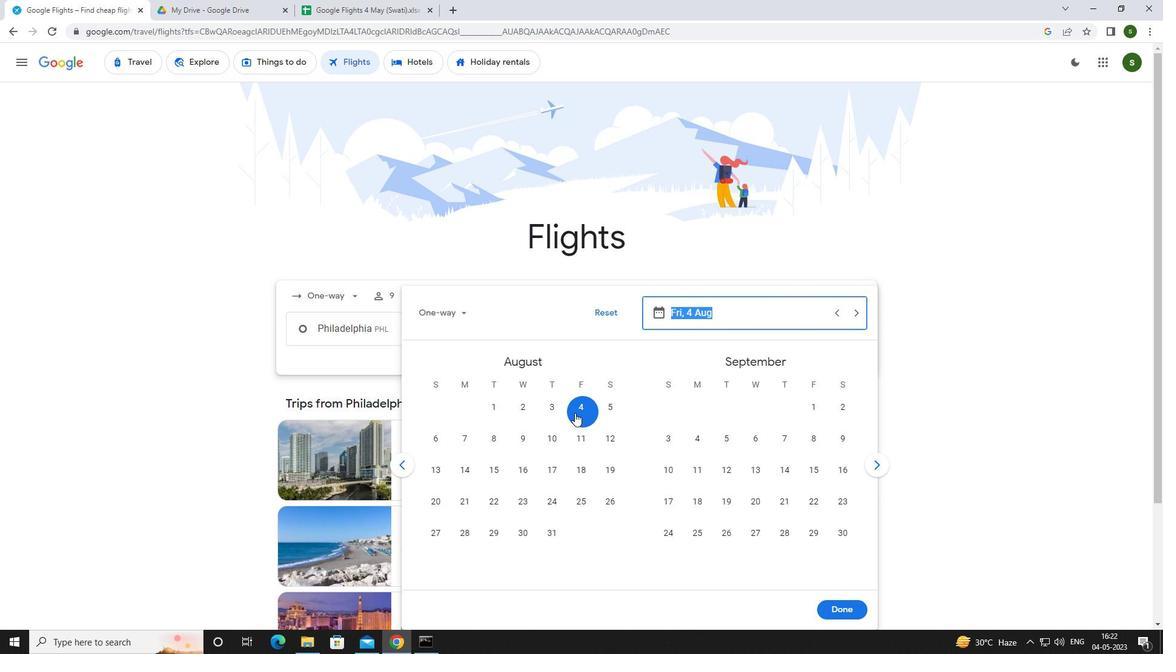 
Action: Mouse moved to (825, 603)
Screenshot: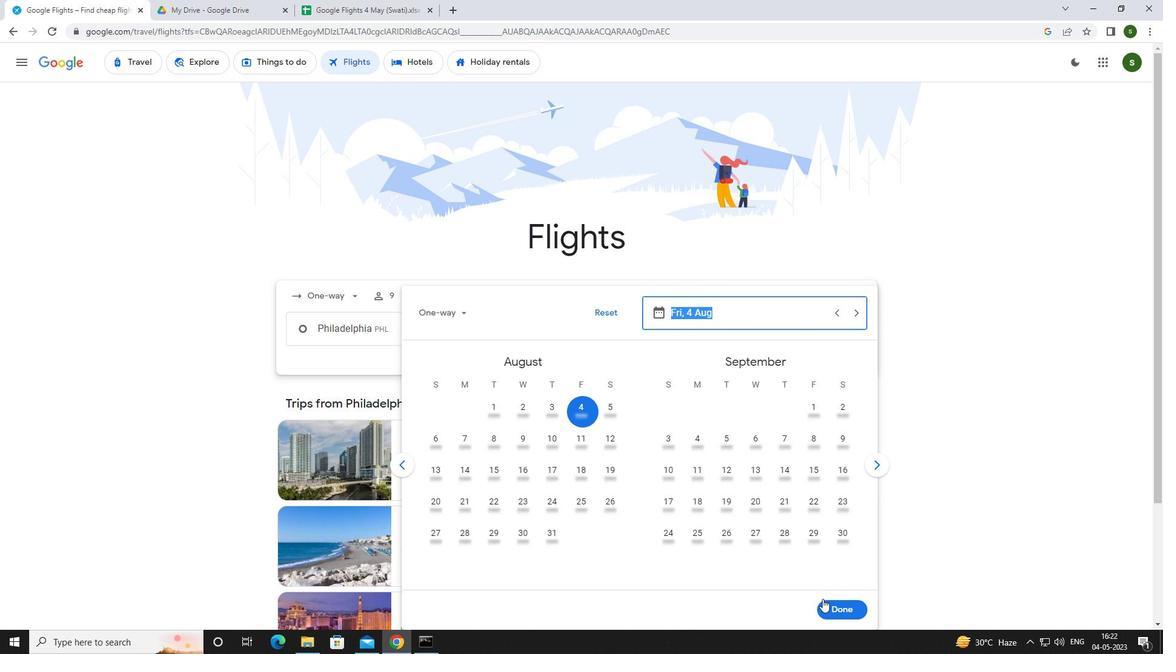 
Action: Mouse pressed left at (825, 603)
Screenshot: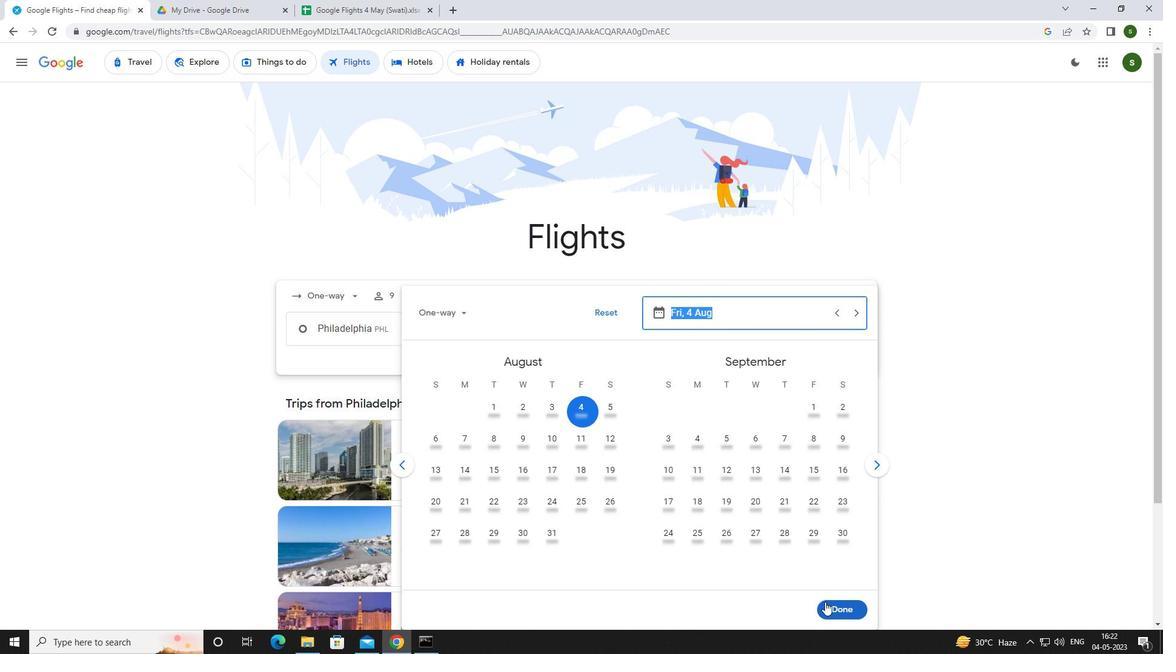 
Action: Mouse moved to (560, 371)
Screenshot: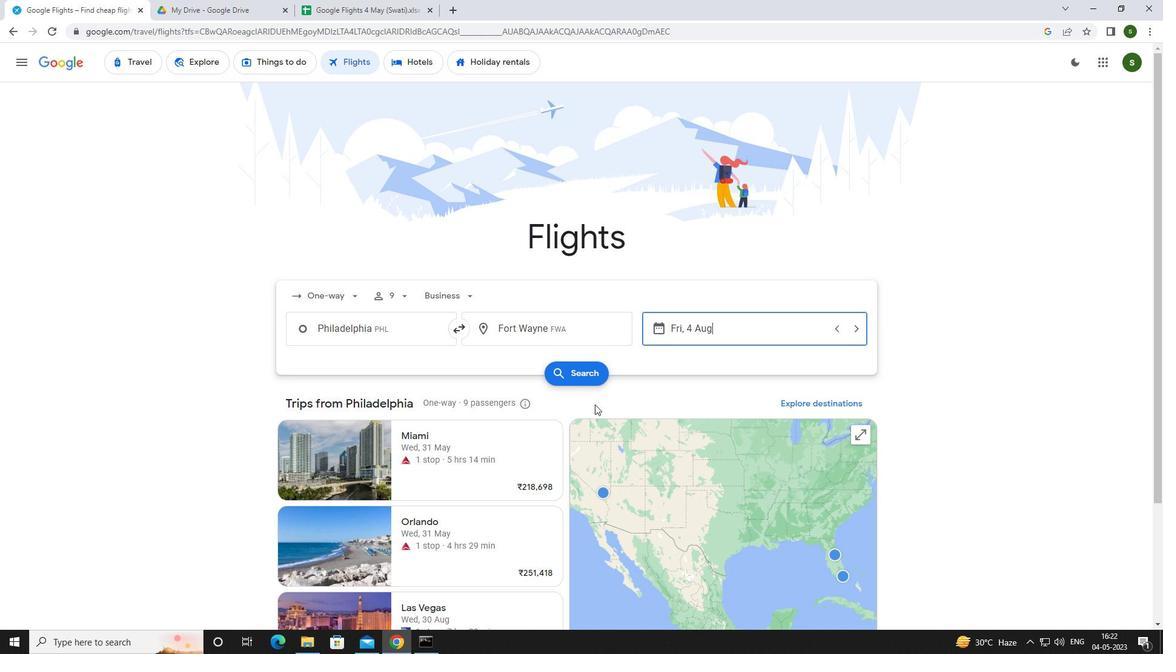 
Action: Mouse pressed left at (560, 371)
Screenshot: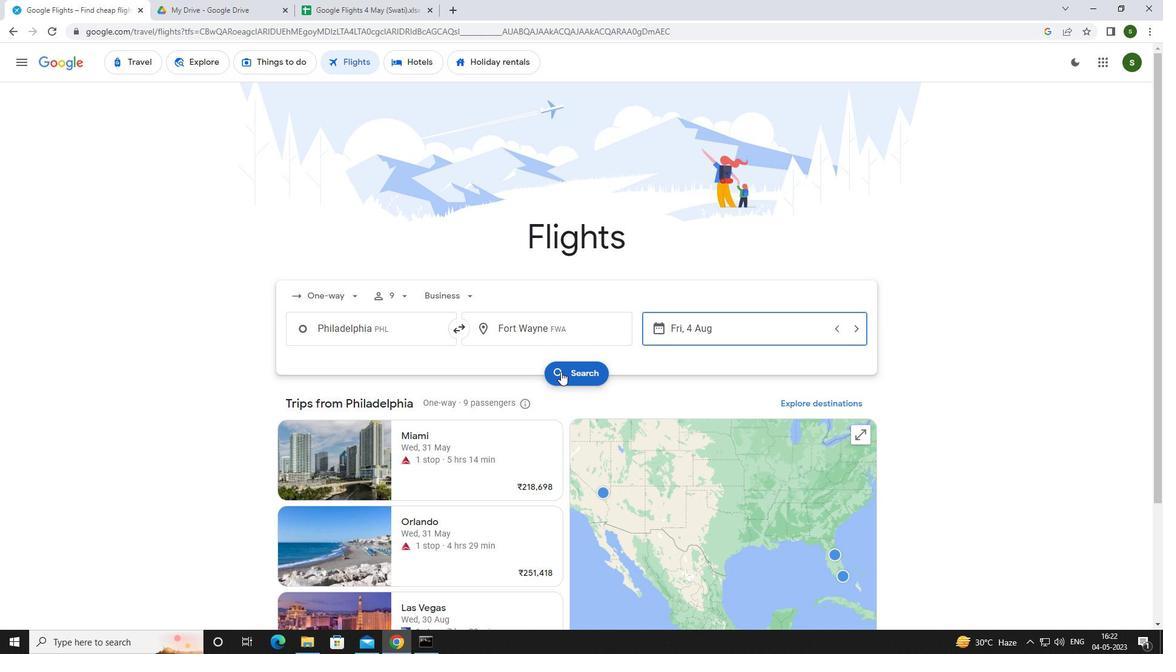
Action: Mouse moved to (314, 176)
Screenshot: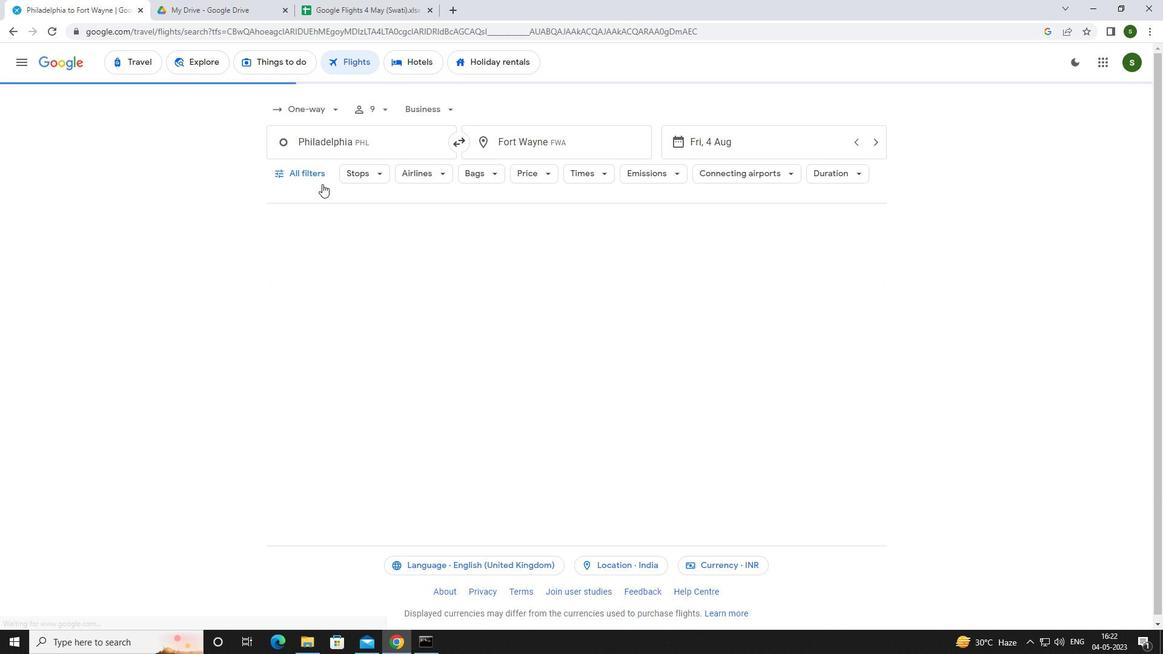 
Action: Mouse pressed left at (314, 176)
Screenshot: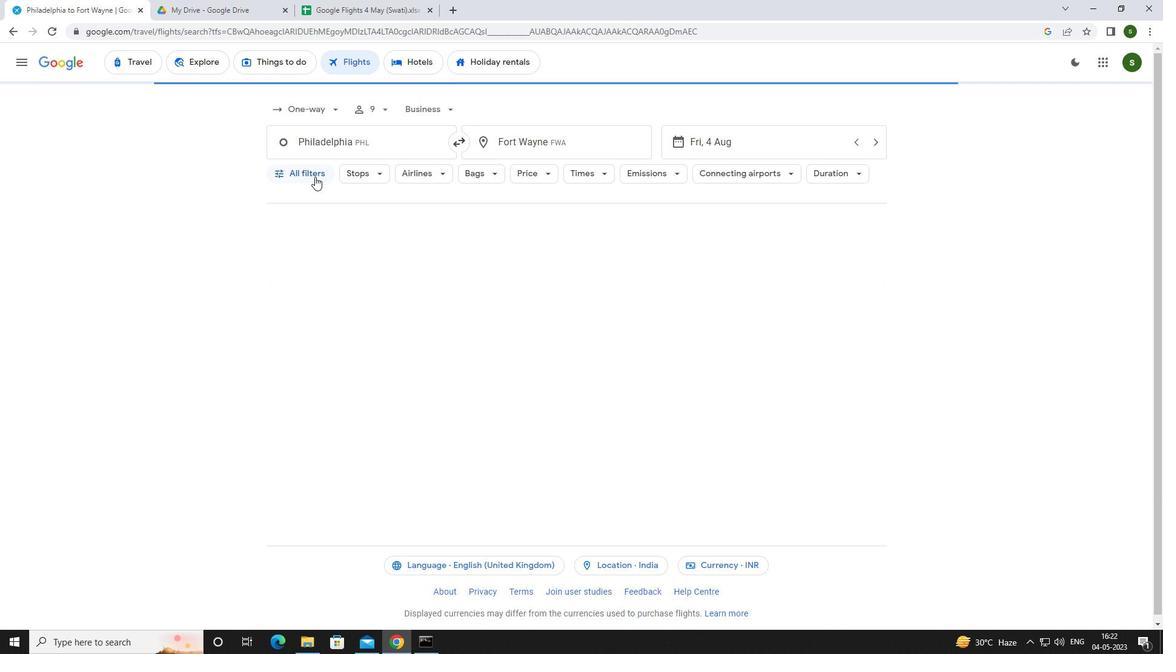 
Action: Mouse moved to (453, 433)
Screenshot: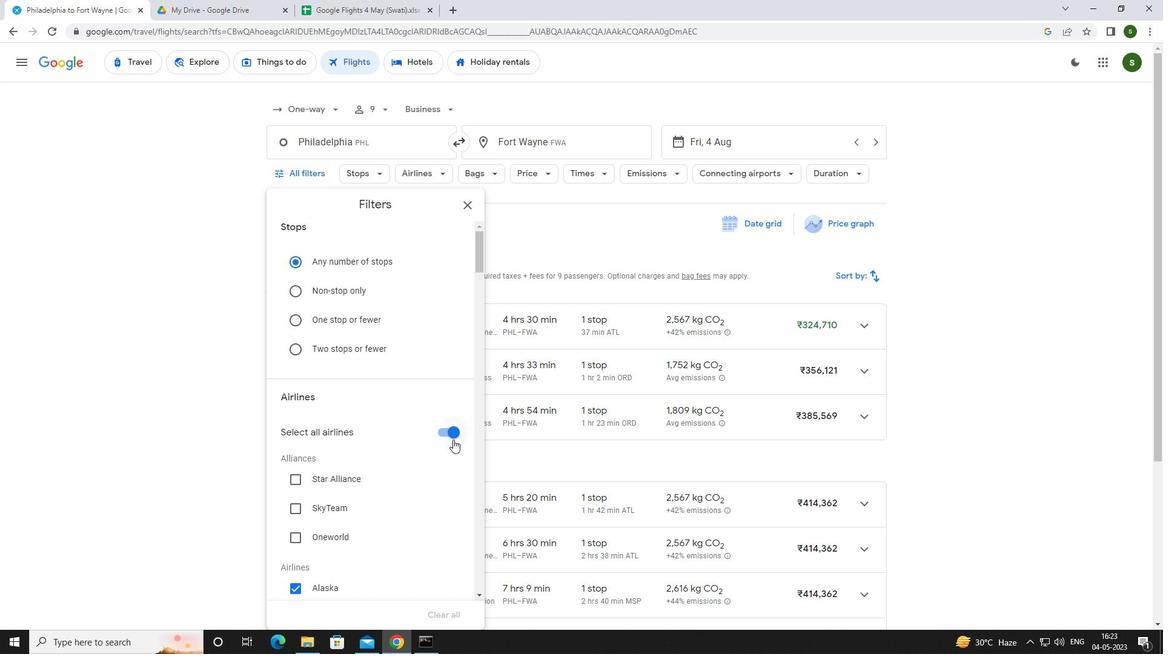 
Action: Mouse pressed left at (453, 433)
Screenshot: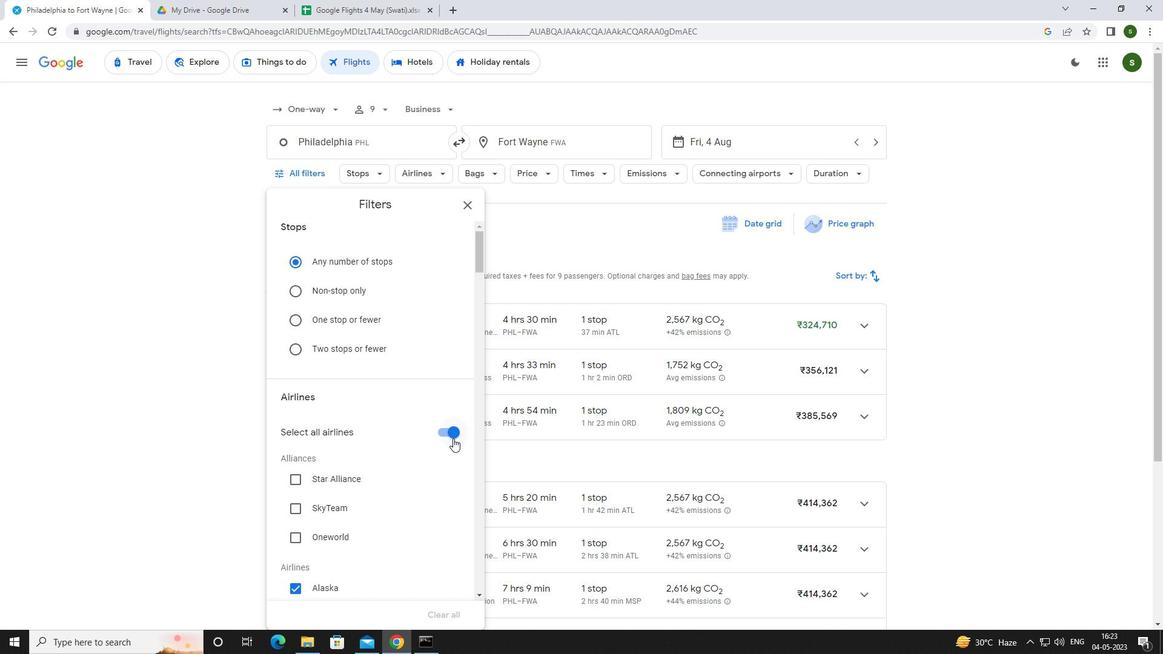 
Action: Mouse moved to (411, 381)
Screenshot: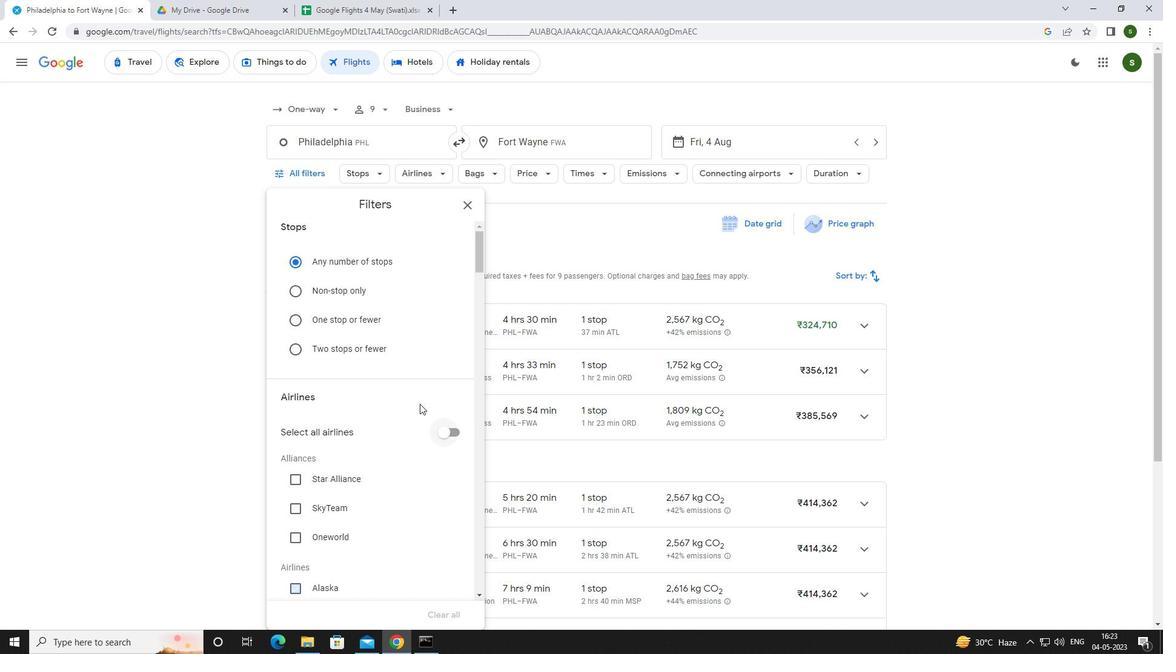 
Action: Mouse scrolled (411, 381) with delta (0, 0)
Screenshot: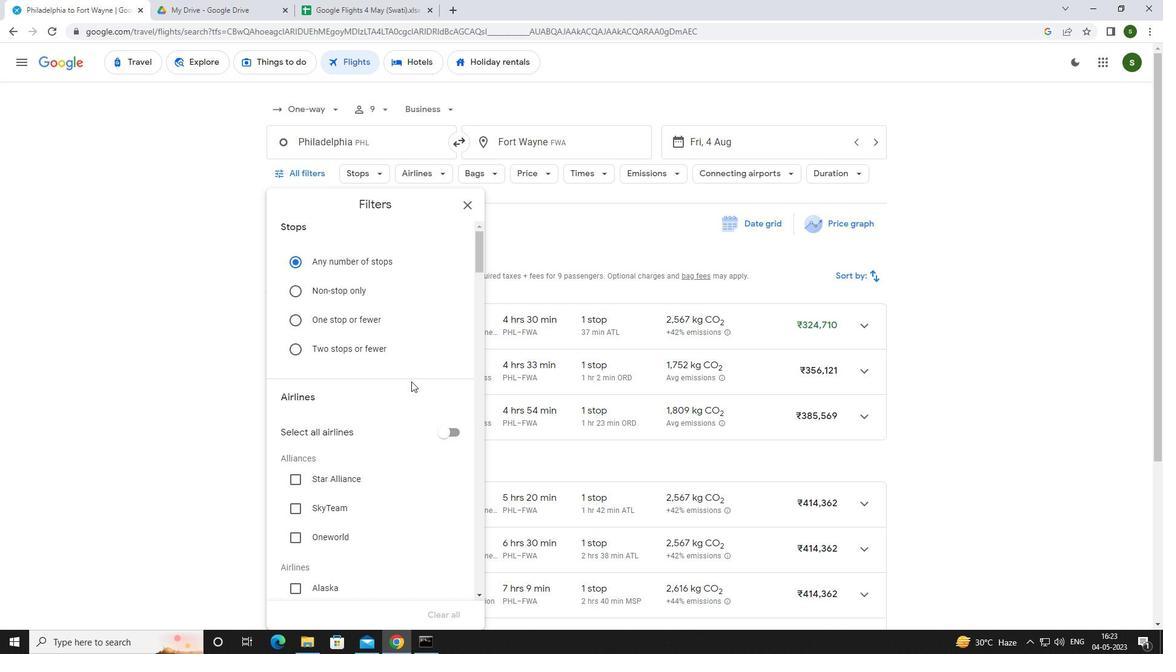 
Action: Mouse scrolled (411, 381) with delta (0, 0)
Screenshot: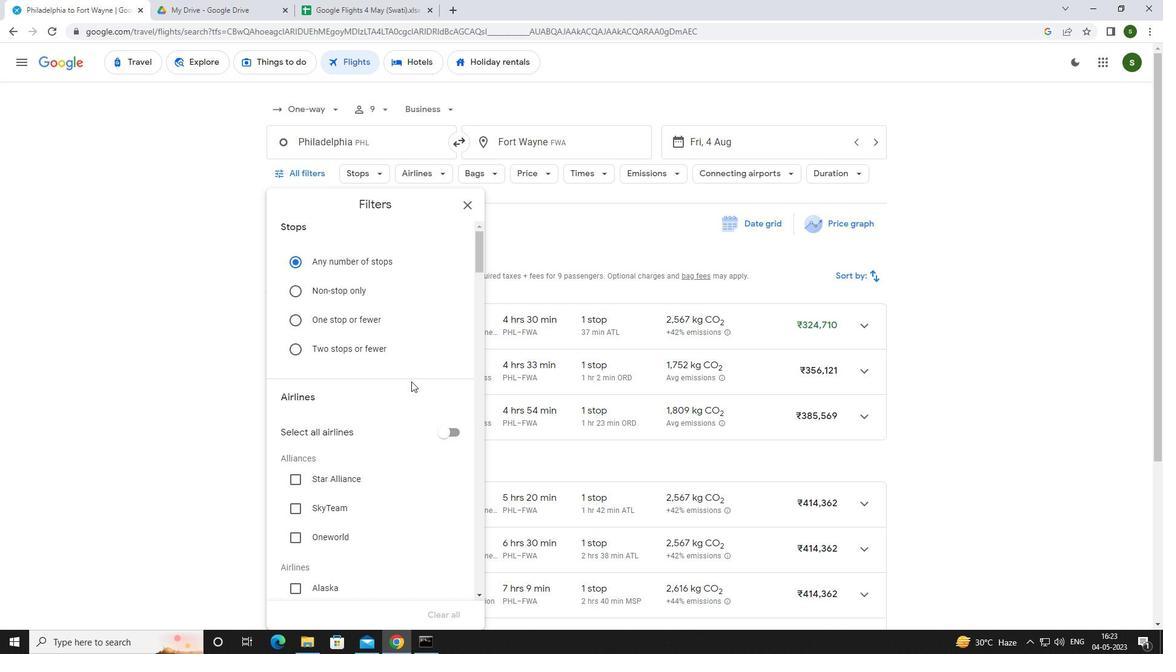
Action: Mouse scrolled (411, 381) with delta (0, 0)
Screenshot: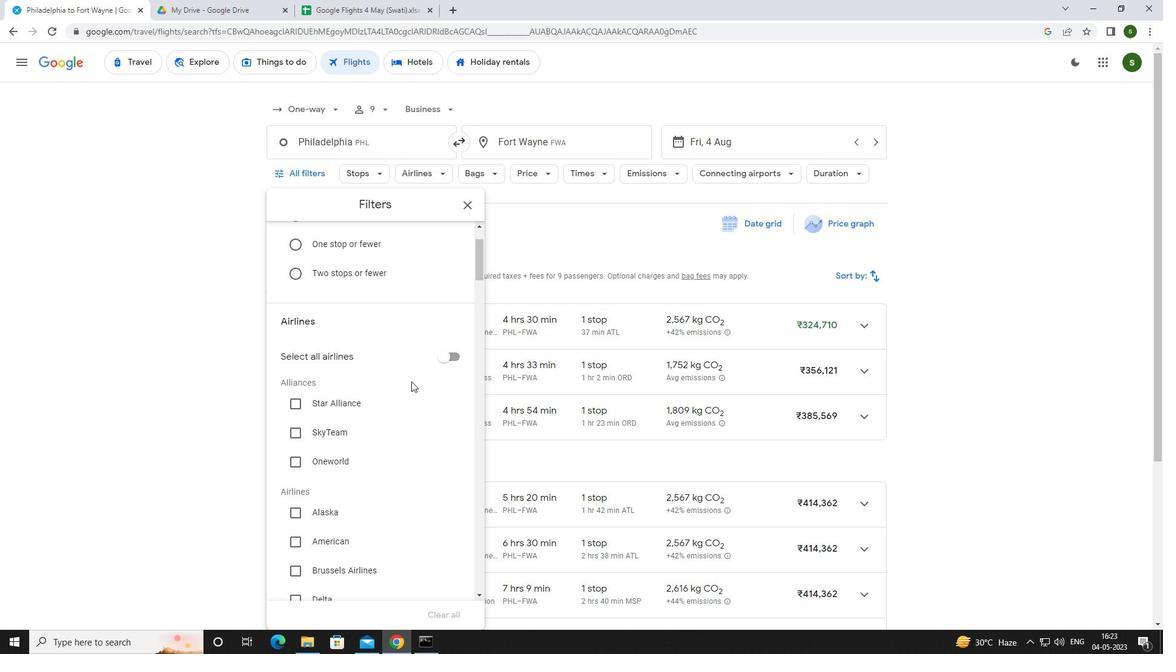 
Action: Mouse moved to (344, 434)
Screenshot: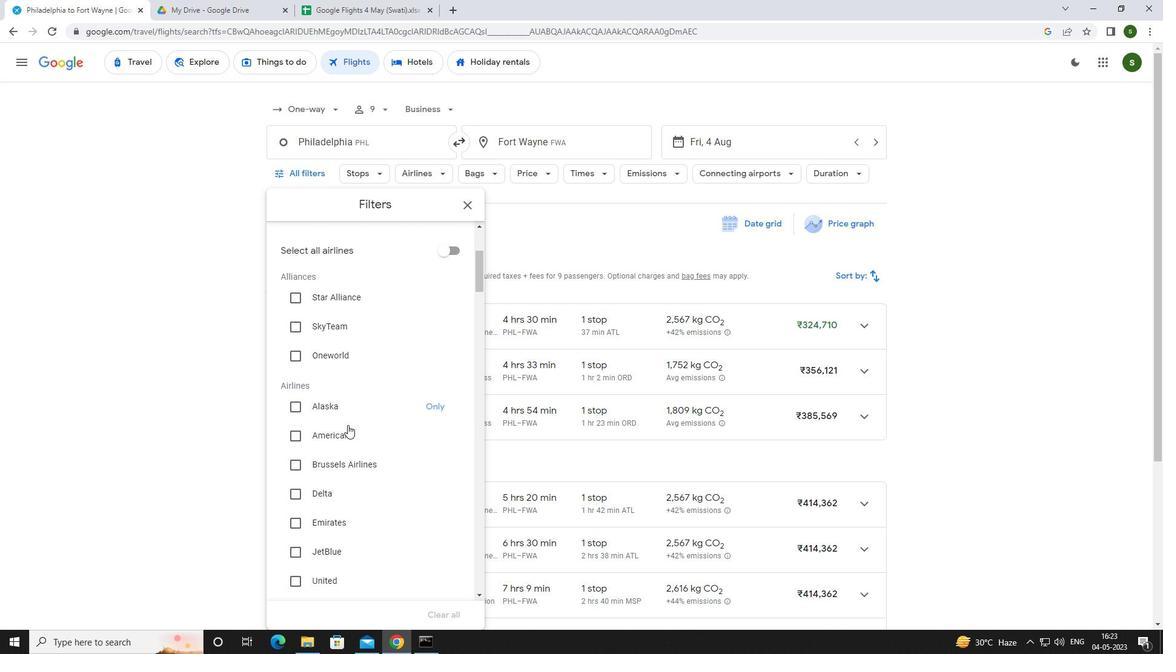 
Action: Mouse pressed left at (344, 434)
Screenshot: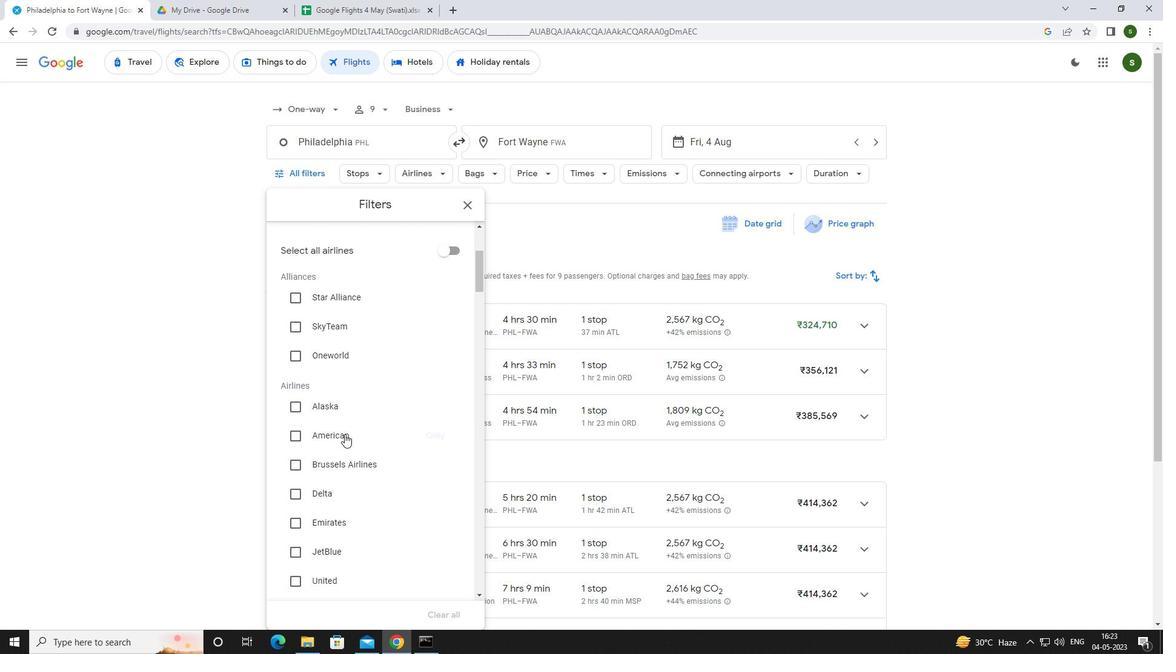 
Action: Mouse scrolled (344, 433) with delta (0, 0)
Screenshot: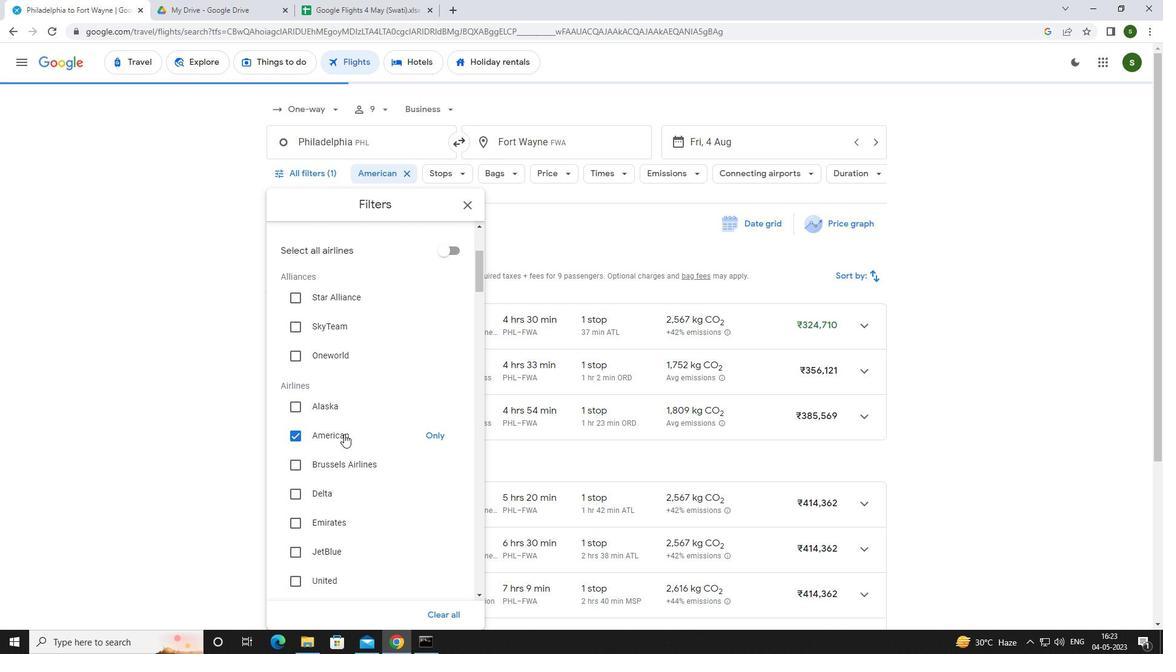 
Action: Mouse scrolled (344, 433) with delta (0, 0)
Screenshot: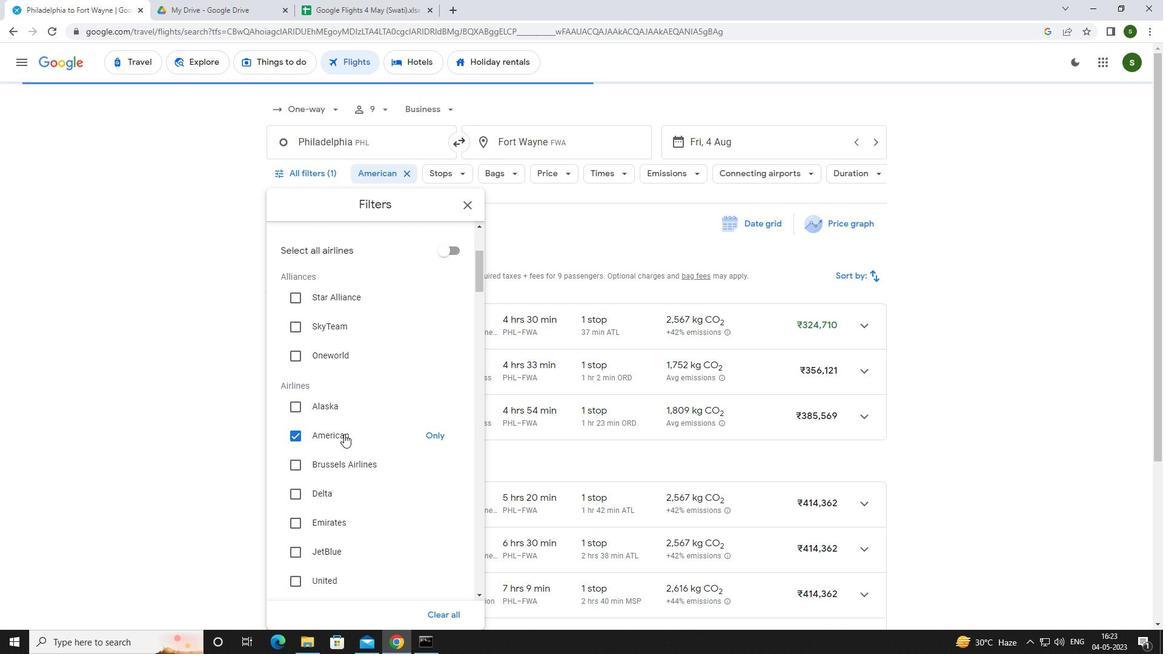 
Action: Mouse scrolled (344, 433) with delta (0, 0)
Screenshot: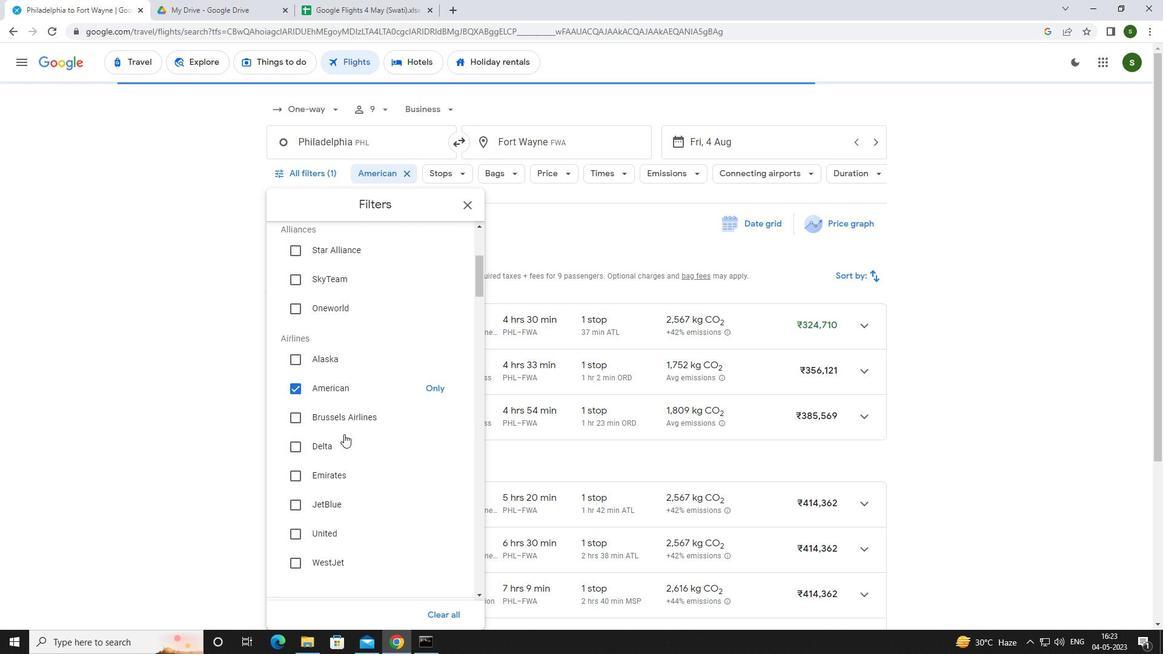 
Action: Mouse scrolled (344, 433) with delta (0, 0)
Screenshot: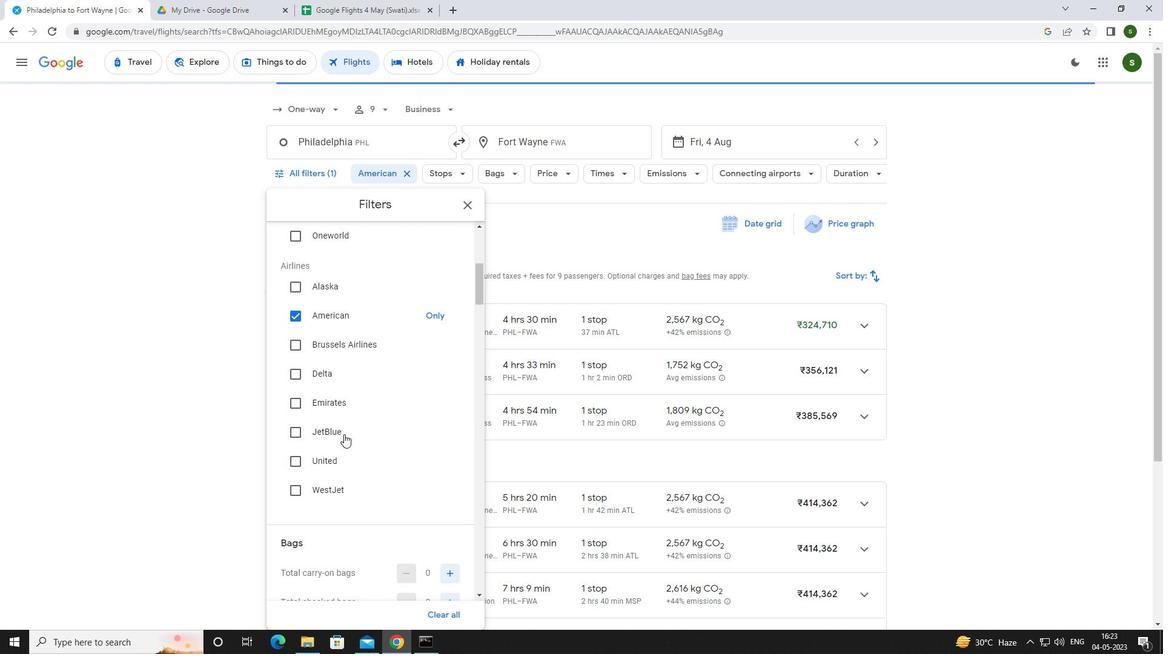 
Action: Mouse moved to (452, 480)
Screenshot: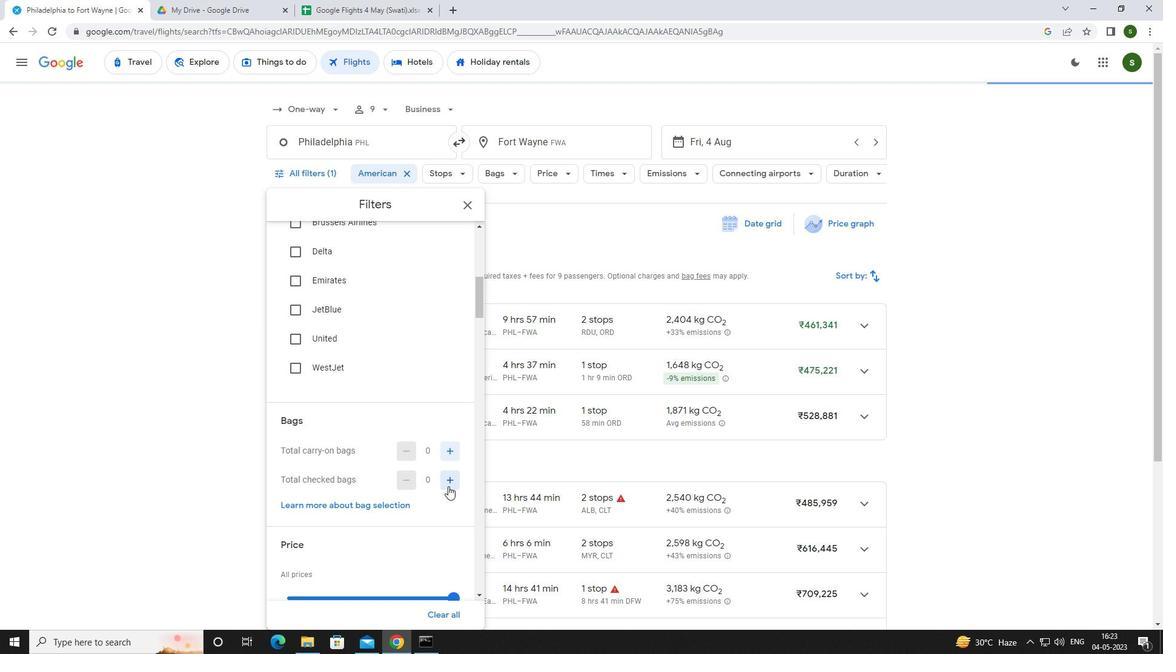 
Action: Mouse pressed left at (452, 480)
Screenshot: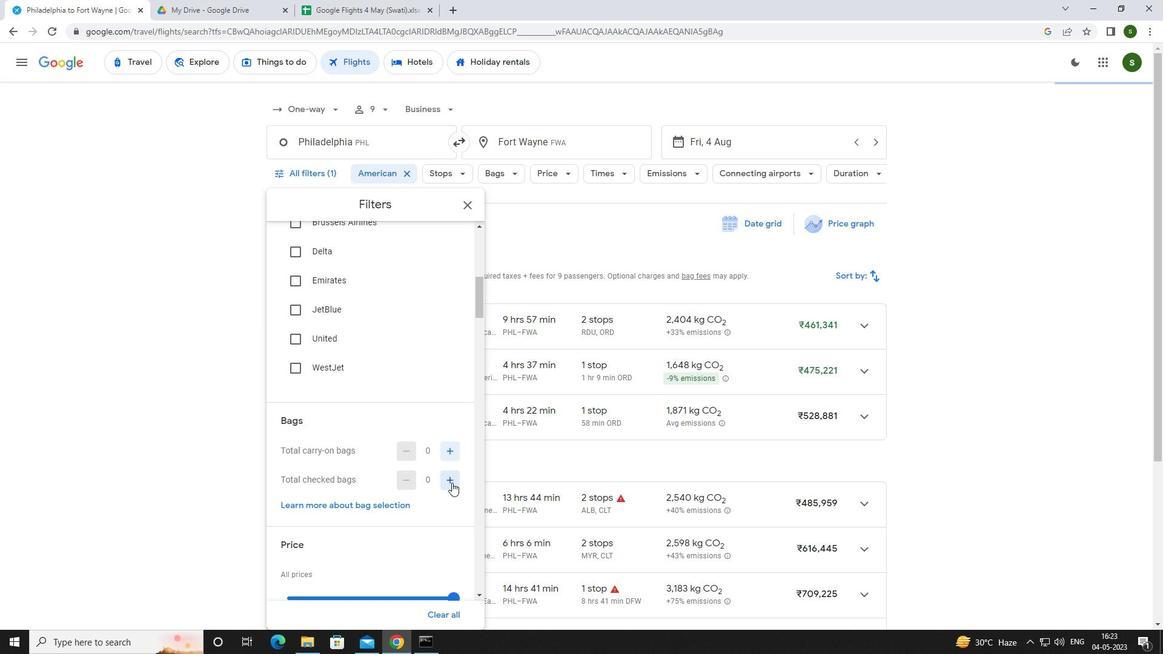 
Action: Mouse pressed left at (452, 480)
Screenshot: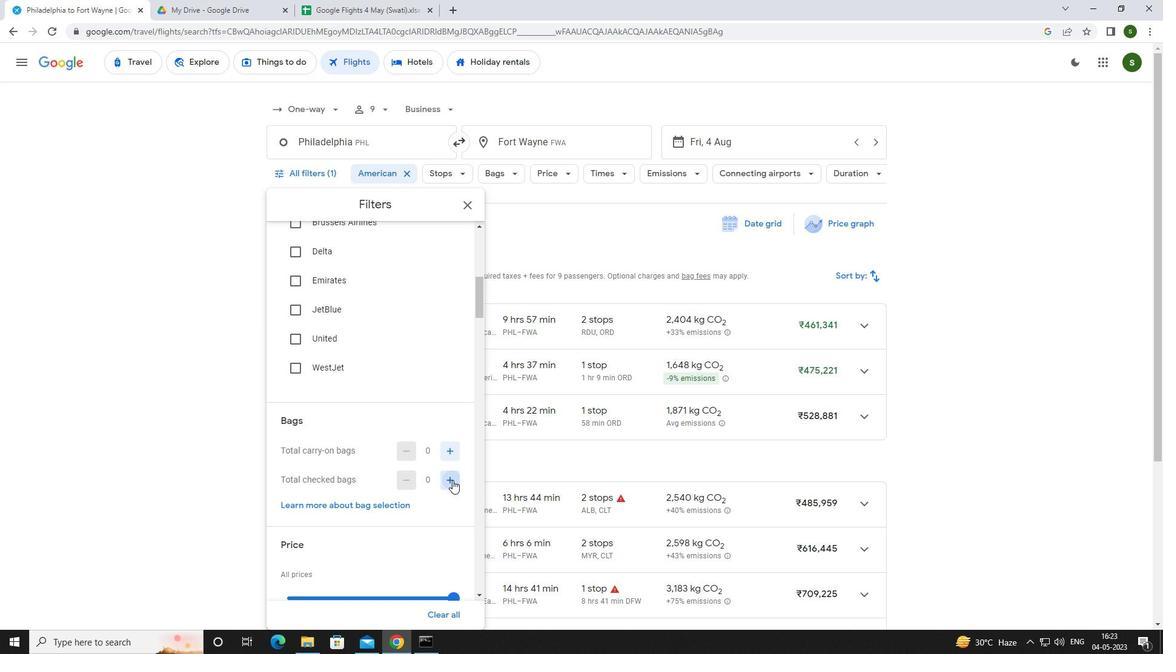 
Action: Mouse scrolled (452, 479) with delta (0, 0)
Screenshot: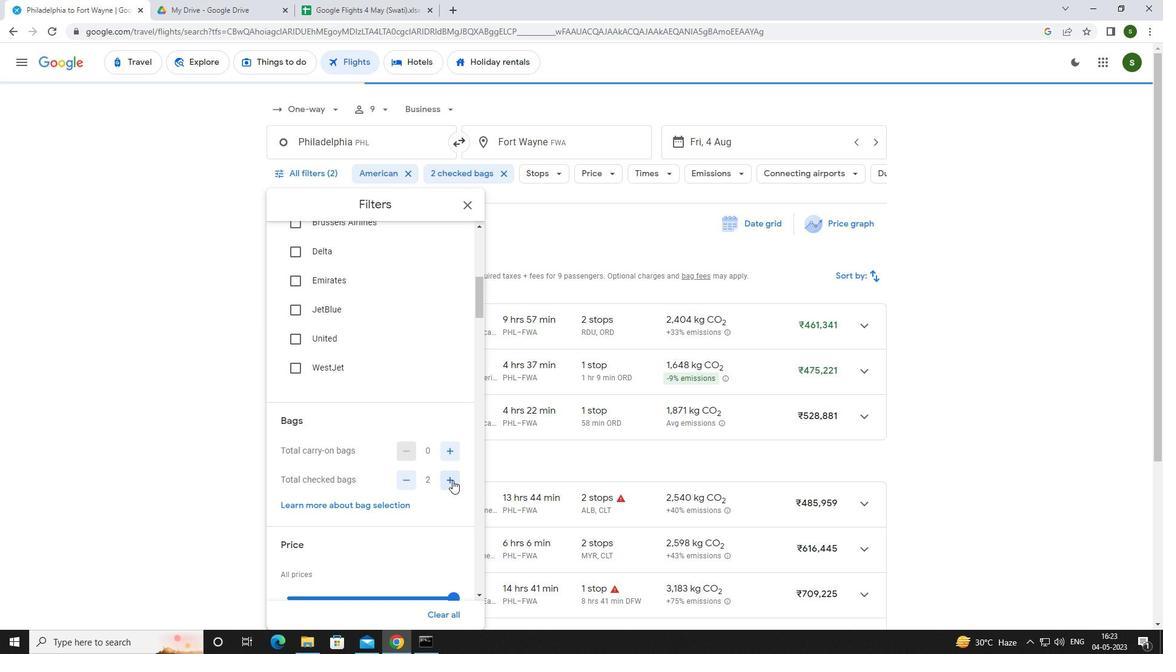 
Action: Mouse scrolled (452, 479) with delta (0, 0)
Screenshot: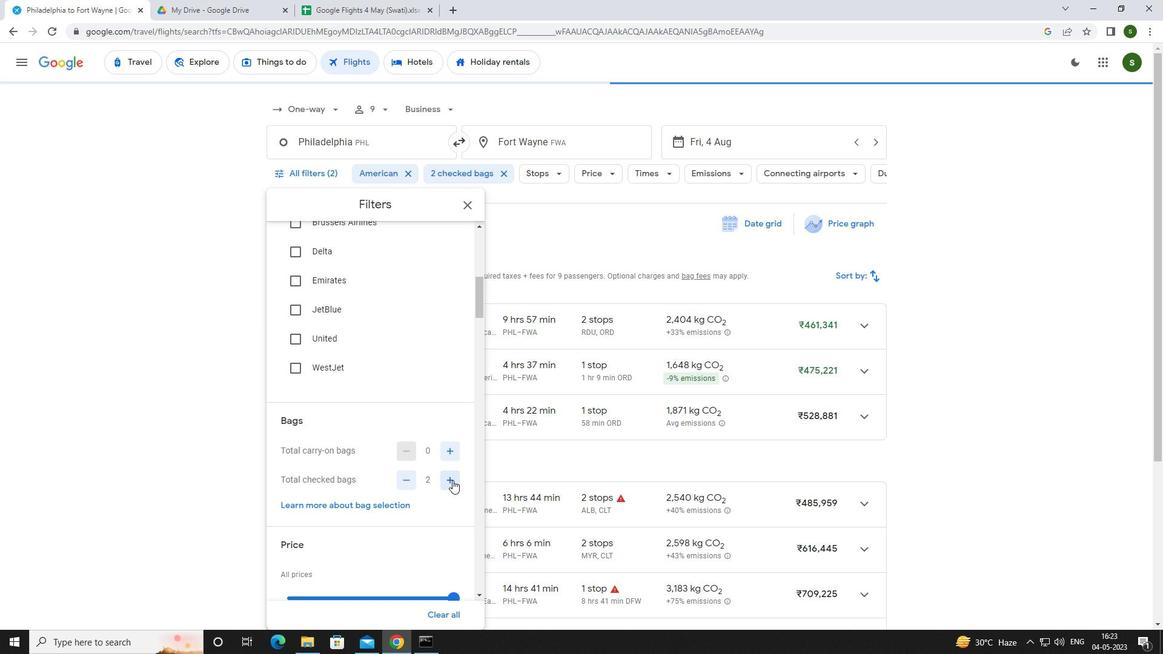 
Action: Mouse pressed left at (452, 480)
Screenshot: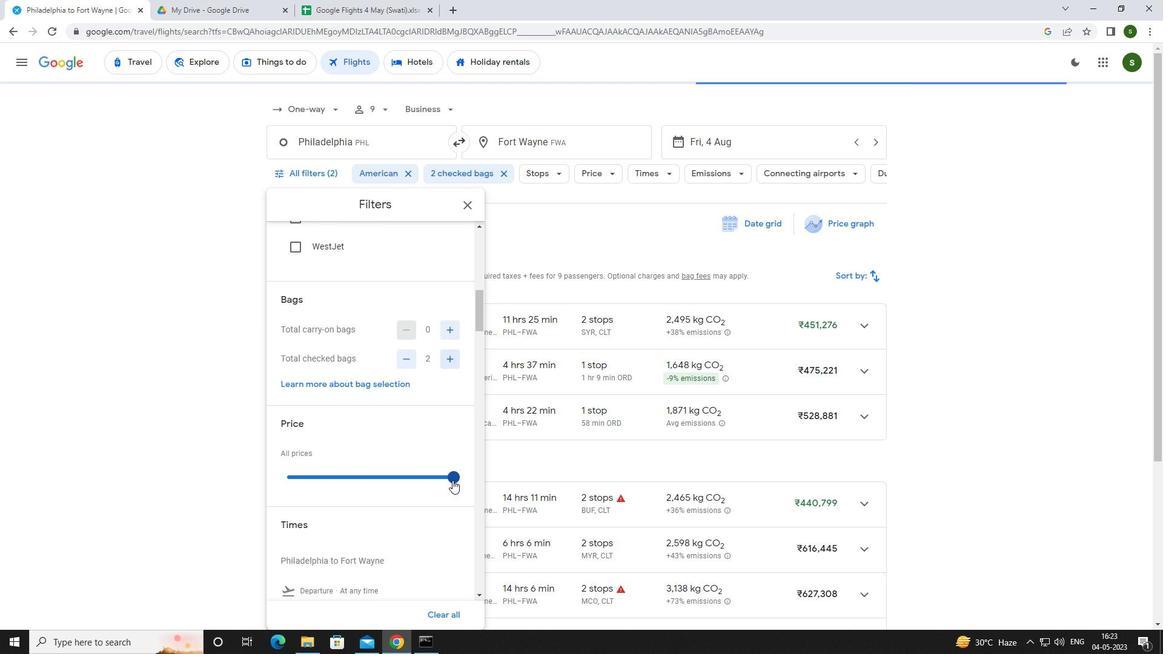 
Action: Mouse moved to (283, 486)
Screenshot: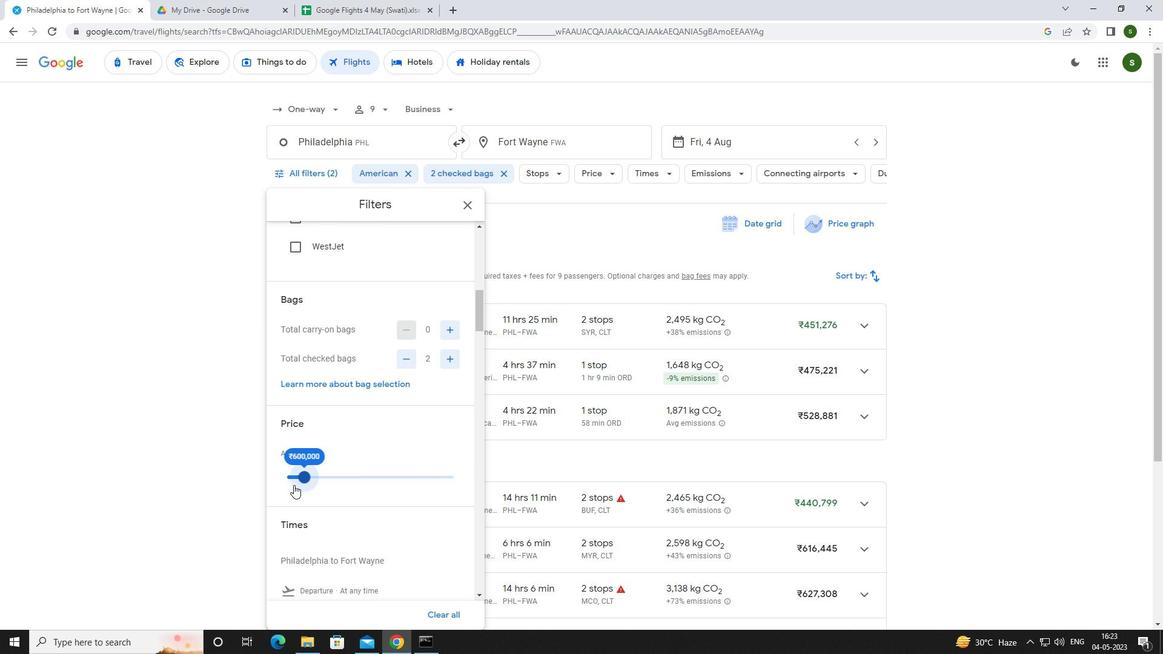 
Action: Mouse scrolled (283, 485) with delta (0, 0)
Screenshot: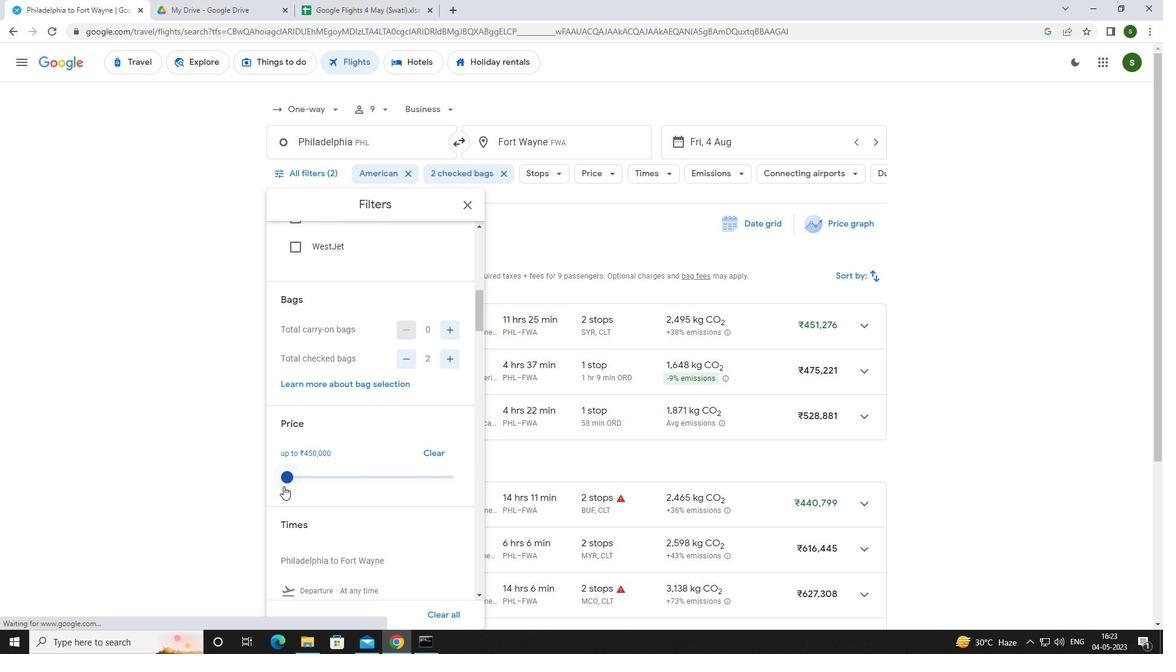 
Action: Mouse scrolled (283, 485) with delta (0, 0)
Screenshot: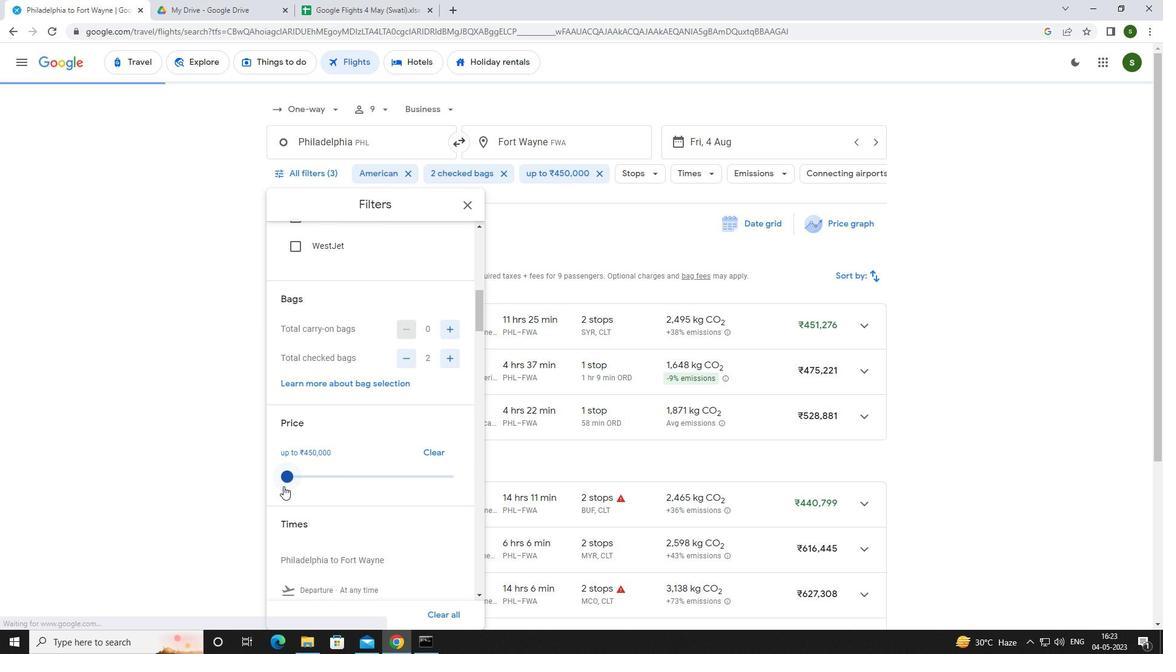 
Action: Mouse moved to (284, 491)
Screenshot: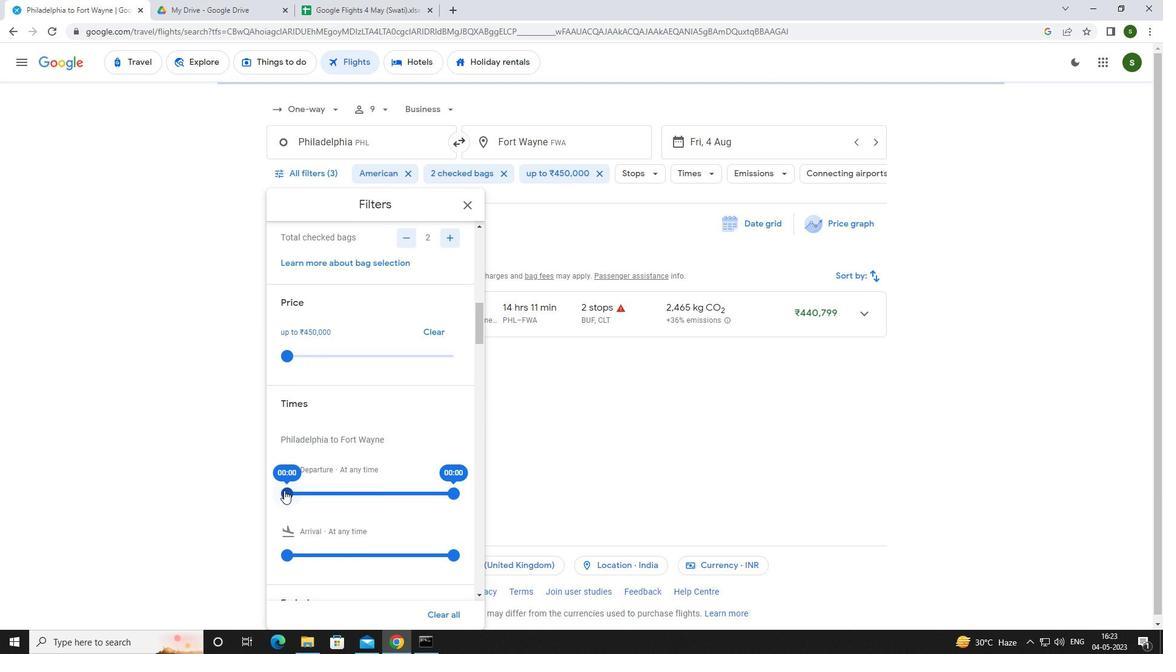 
Action: Mouse pressed left at (284, 491)
Screenshot: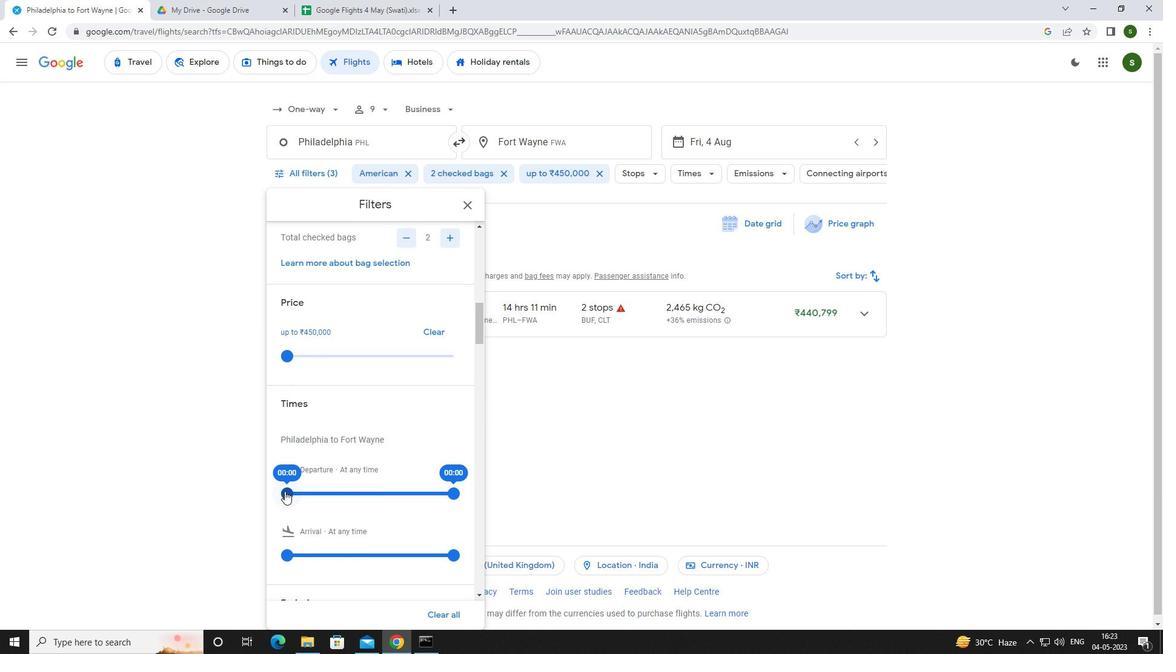 
Action: Mouse moved to (616, 436)
Screenshot: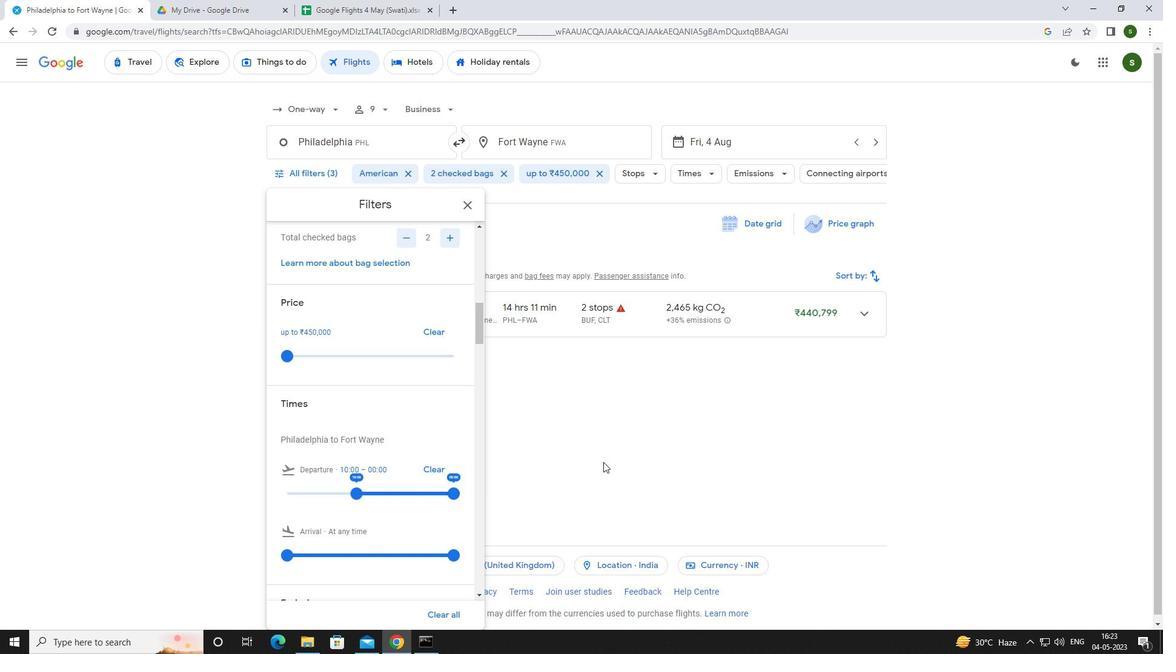 
Action: Mouse pressed left at (616, 436)
Screenshot: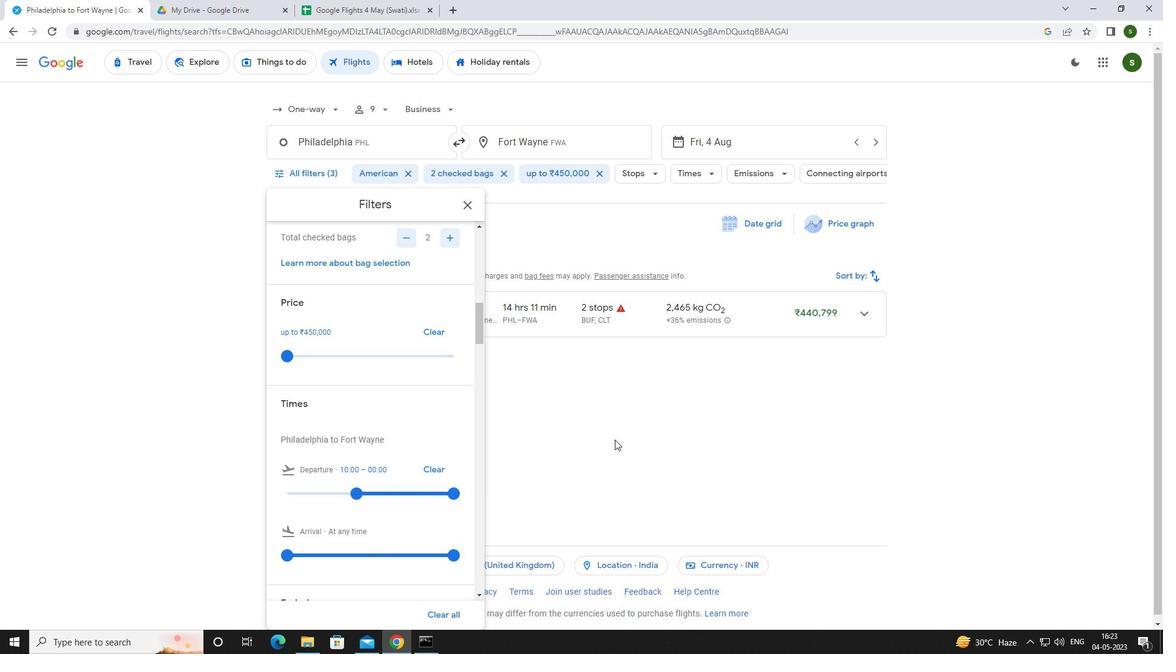 
Action: Mouse moved to (616, 433)
Screenshot: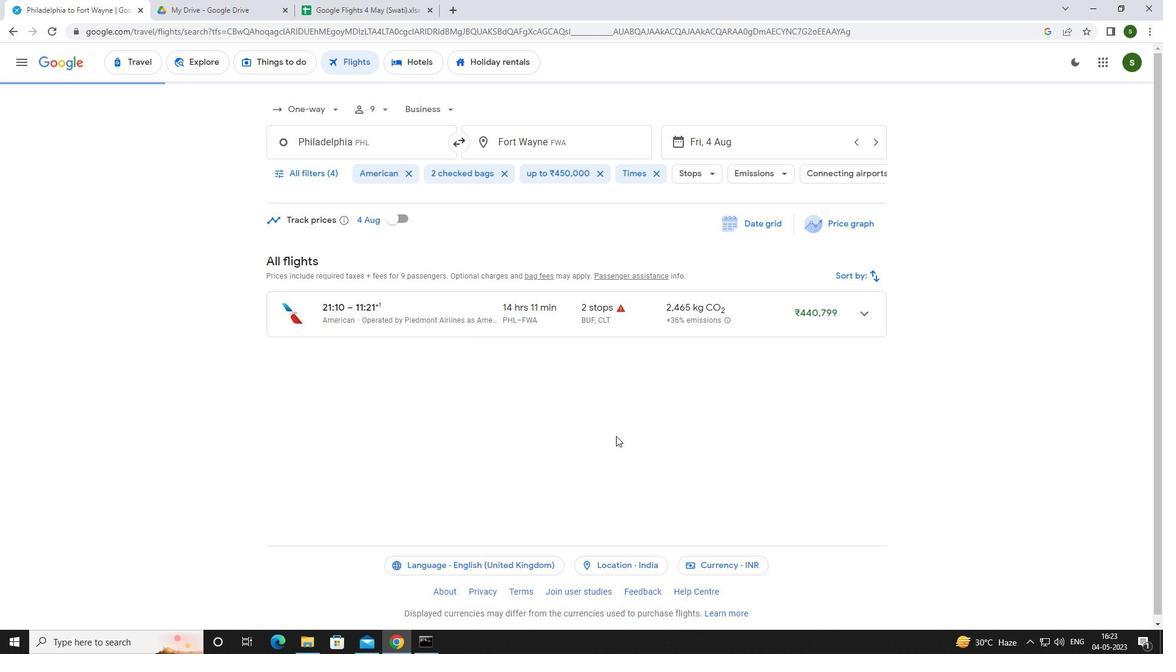 
